 Task: Research Airbnb options in CapitÃ£o PoÃ§o, Brazil from 22nd December, 2023 to 30th December, 2023 for 1 adult. Place can be private room with 1  bedroom having 1 bed and 1 bathroom. Property type can be hotel.
Action: Mouse moved to (404, 107)
Screenshot: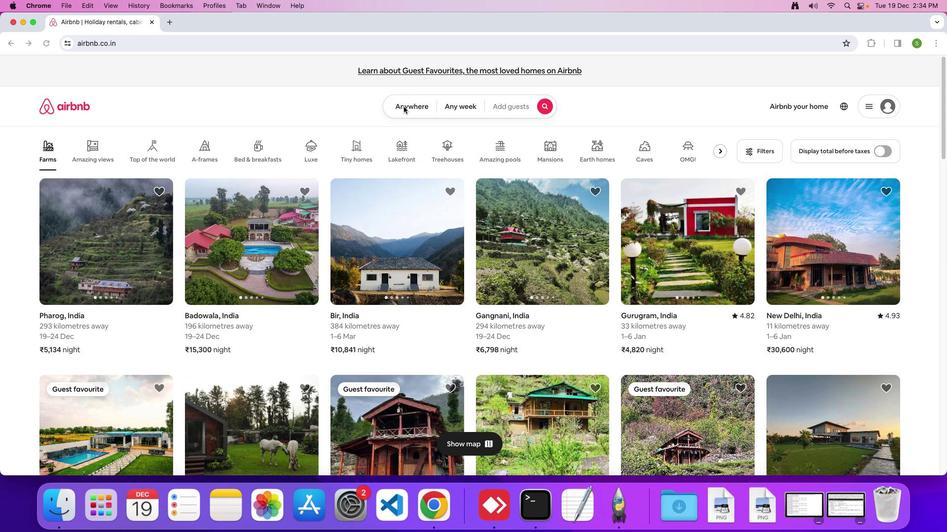 
Action: Mouse pressed left at (404, 107)
Screenshot: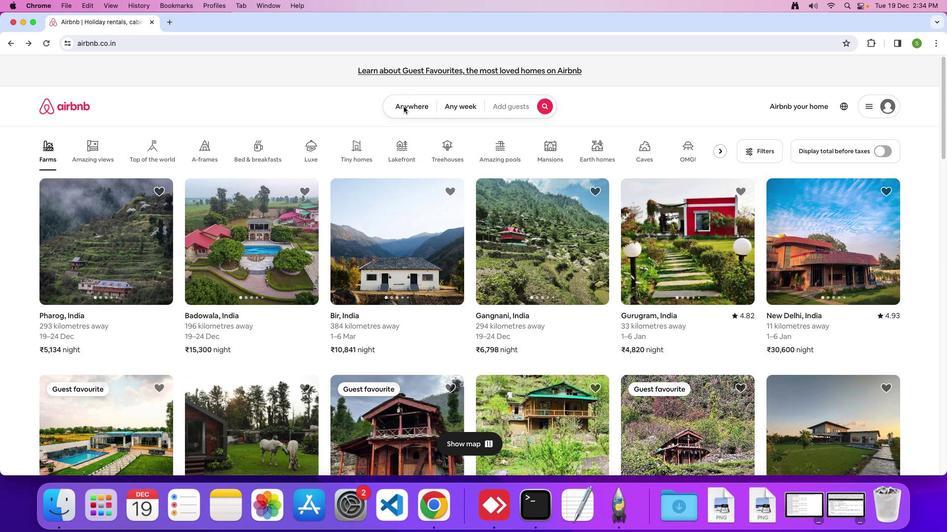 
Action: Mouse moved to (427, 107)
Screenshot: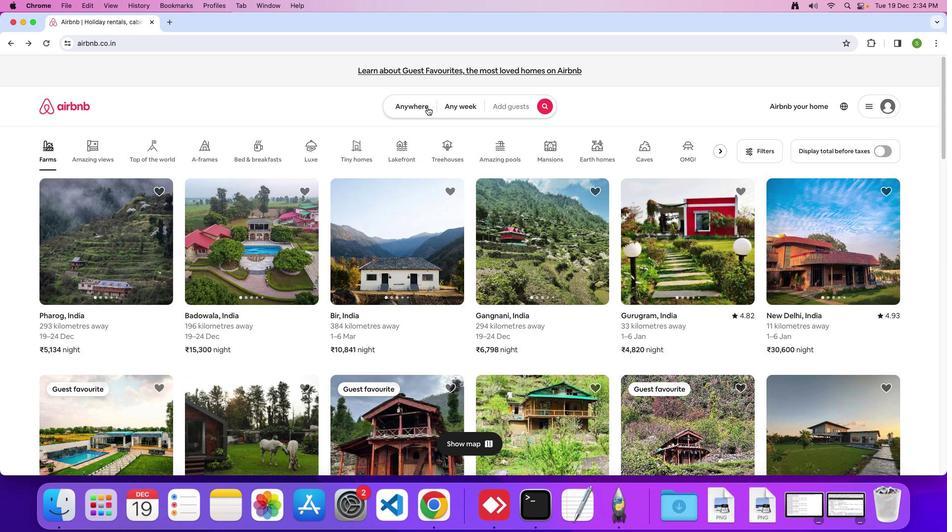 
Action: Mouse pressed left at (427, 107)
Screenshot: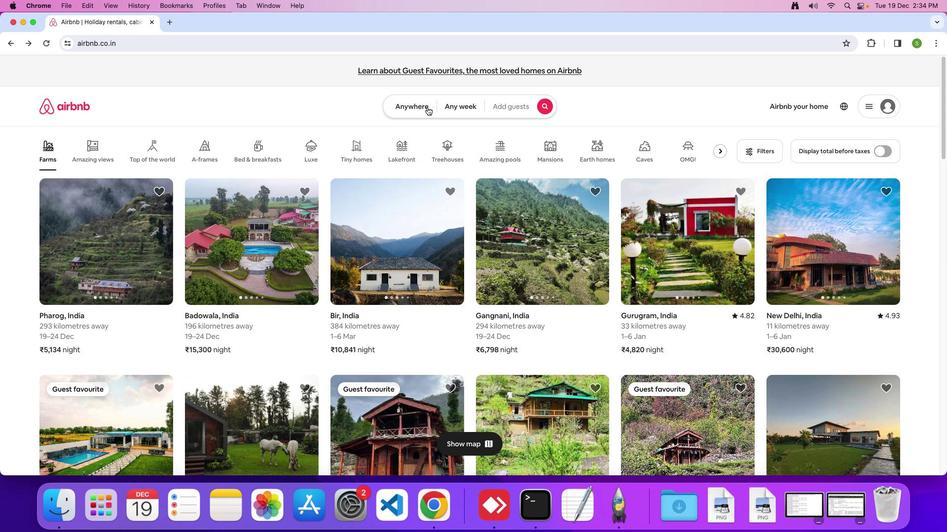 
Action: Mouse moved to (331, 145)
Screenshot: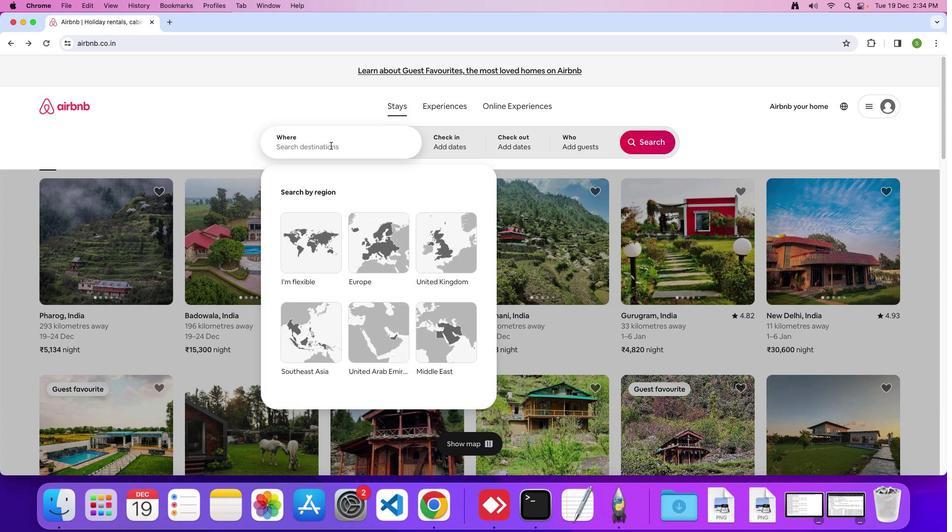 
Action: Key pressed 'C'Key.caps_lock'a''p''i''t''a''o'Key.spaceKey.shift'P''o''c''o'','Key.spaceKey.shift'B''r''a''z''i''l'Key.enter
Screenshot: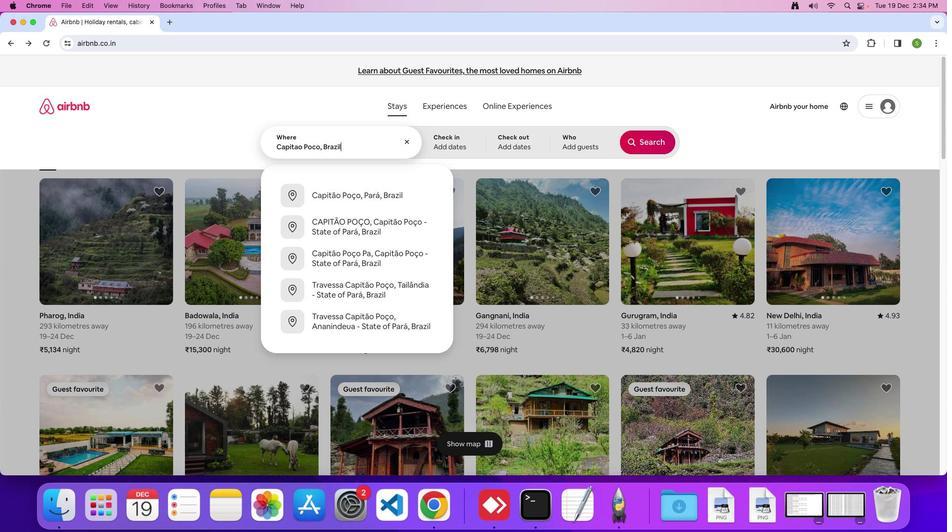 
Action: Mouse moved to (420, 338)
Screenshot: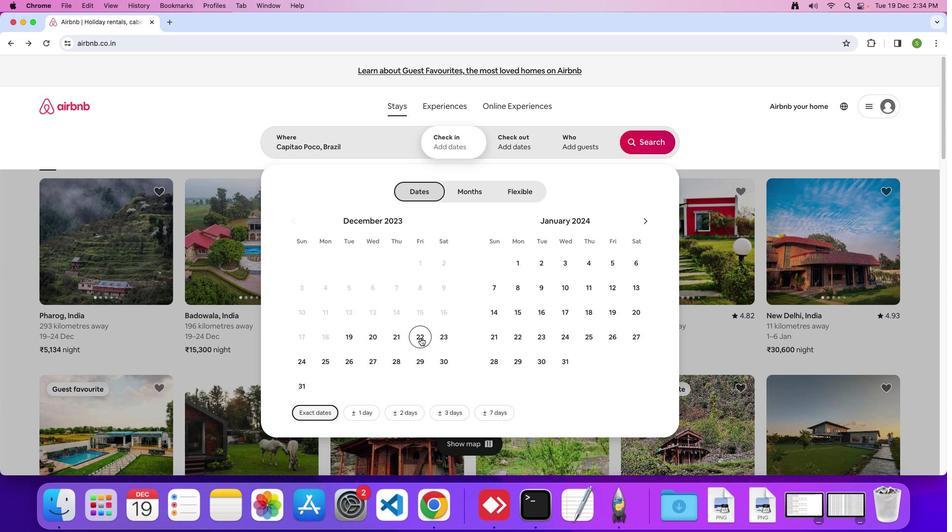 
Action: Mouse pressed left at (420, 338)
Screenshot: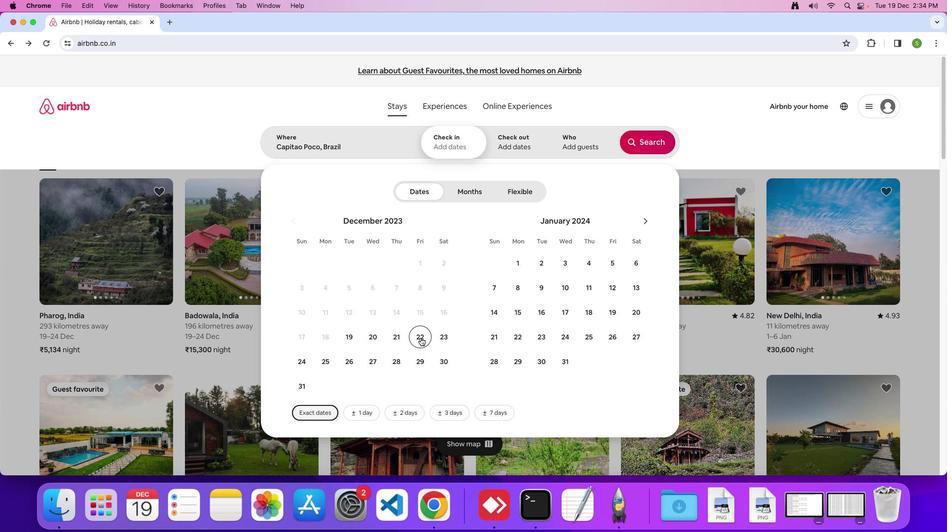 
Action: Mouse moved to (445, 359)
Screenshot: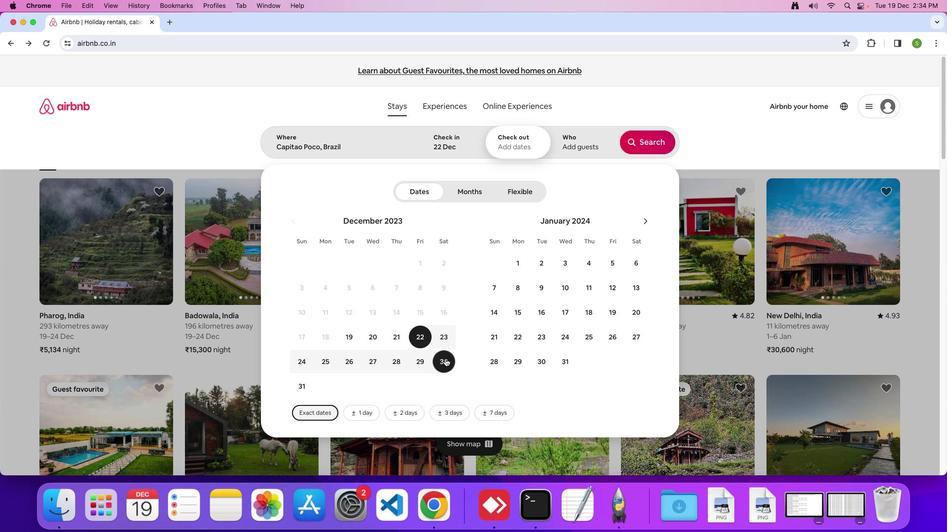 
Action: Mouse pressed left at (445, 359)
Screenshot: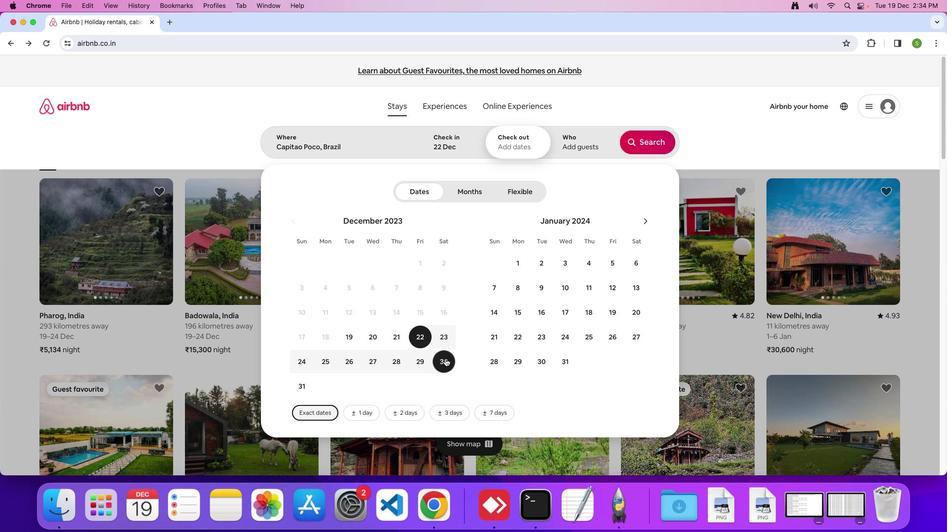 
Action: Mouse moved to (573, 147)
Screenshot: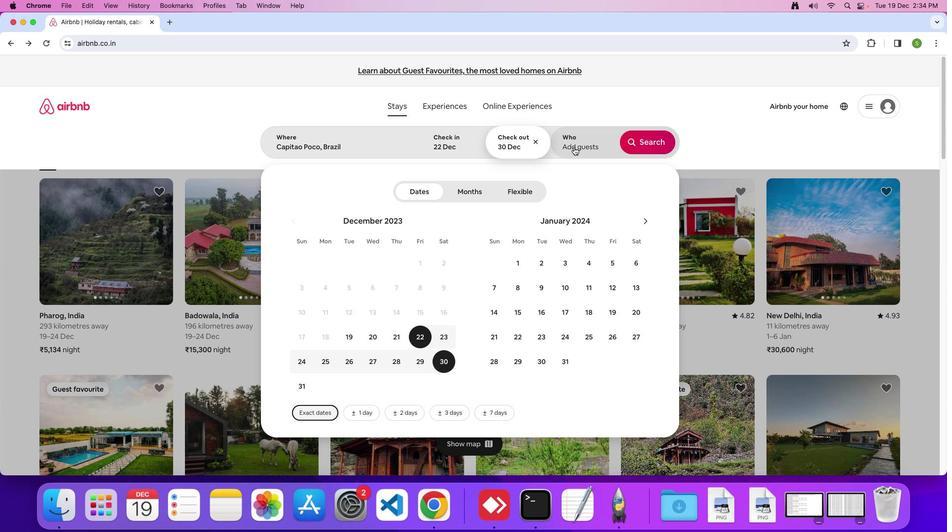 
Action: Mouse pressed left at (573, 147)
Screenshot: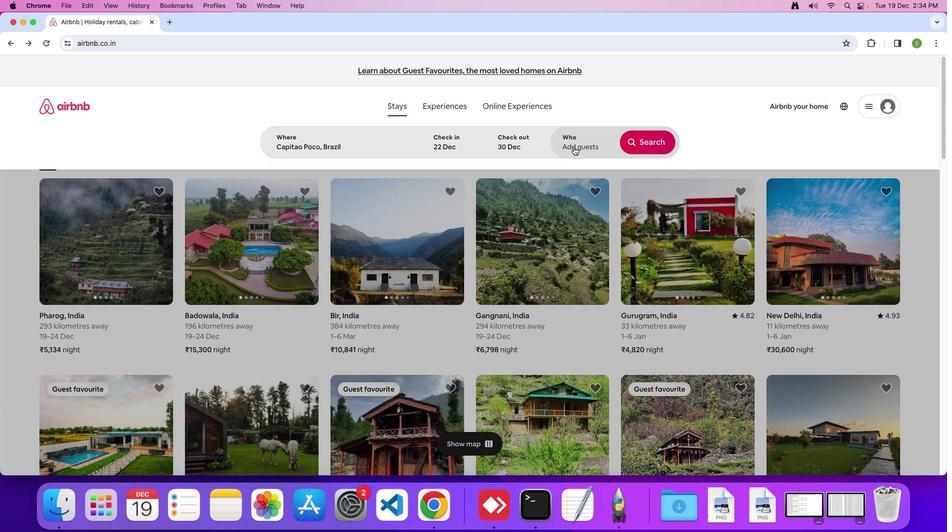 
Action: Mouse moved to (650, 194)
Screenshot: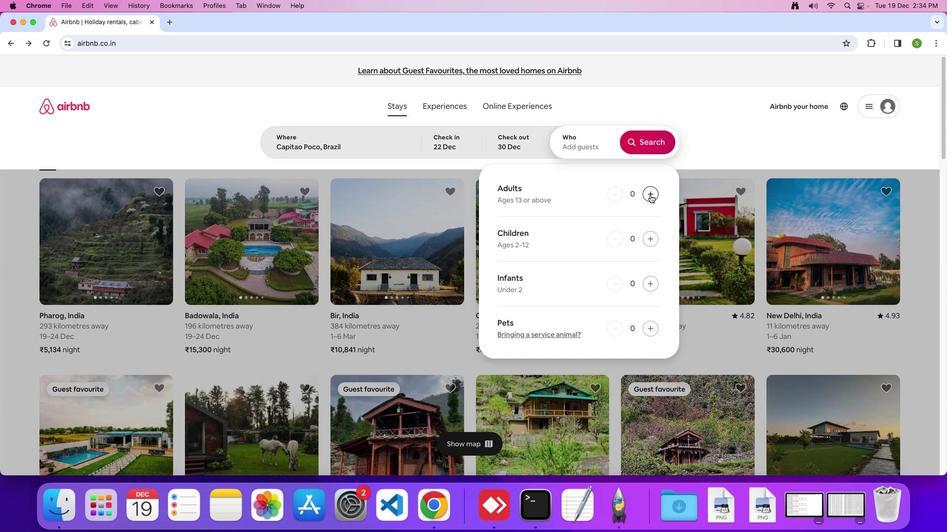 
Action: Mouse pressed left at (650, 194)
Screenshot: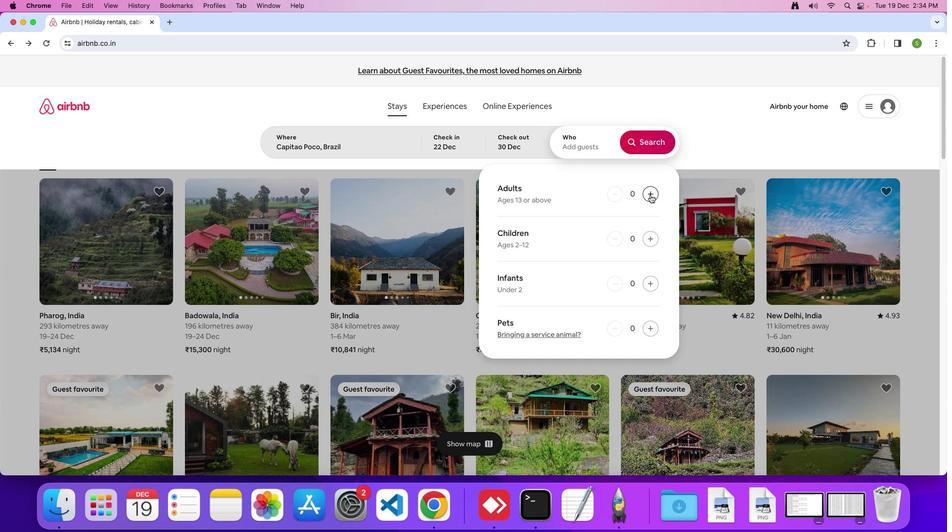 
Action: Mouse moved to (653, 139)
Screenshot: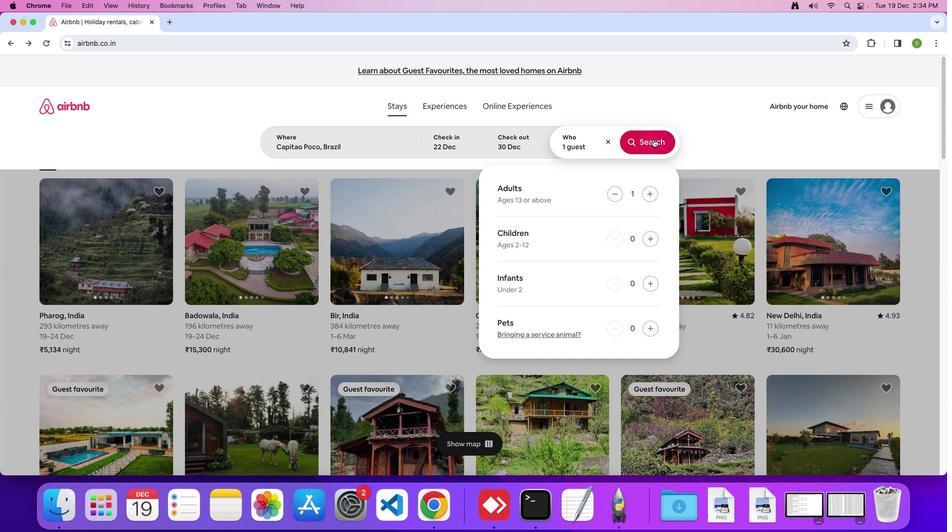 
Action: Mouse pressed left at (653, 139)
Screenshot: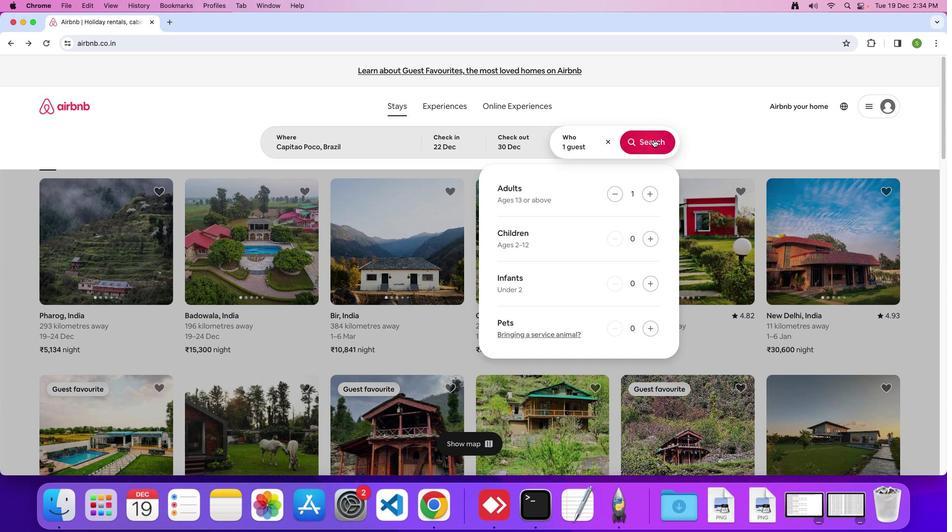 
Action: Mouse moved to (782, 113)
Screenshot: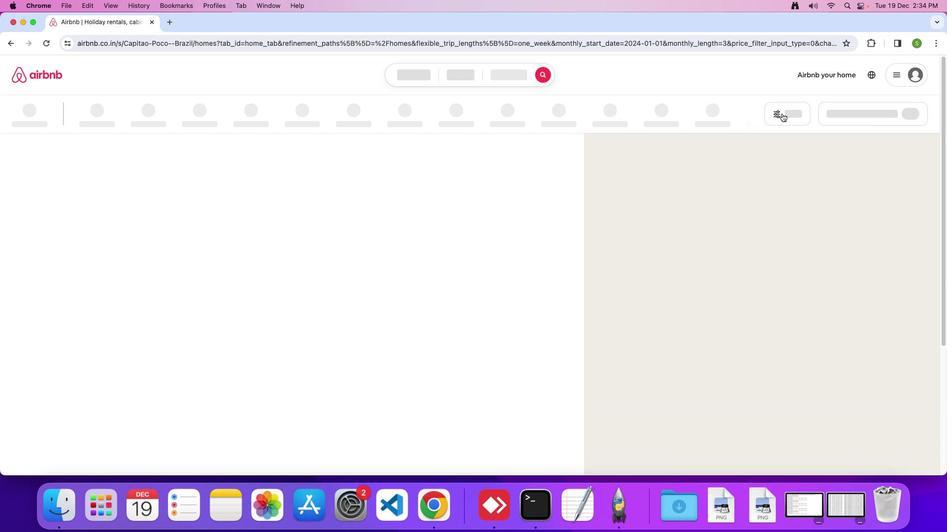 
Action: Mouse pressed left at (782, 113)
Screenshot: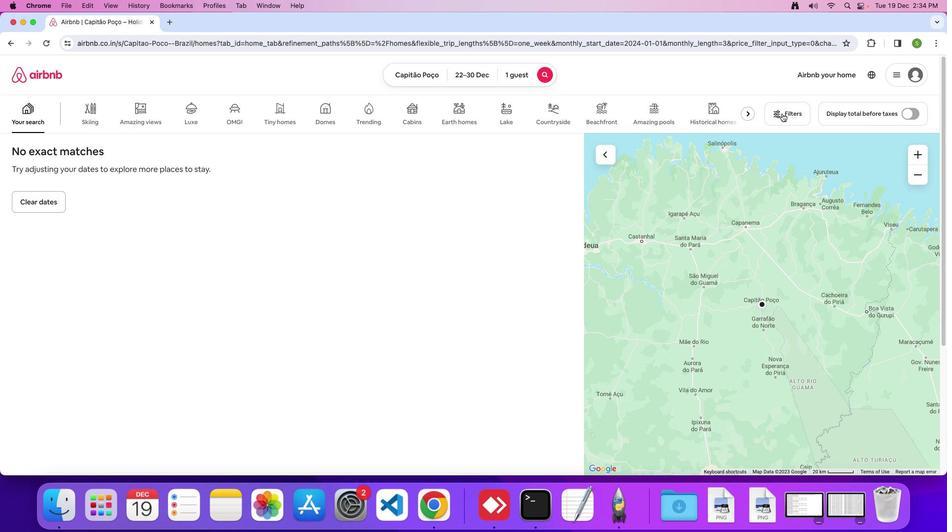 
Action: Mouse moved to (432, 322)
Screenshot: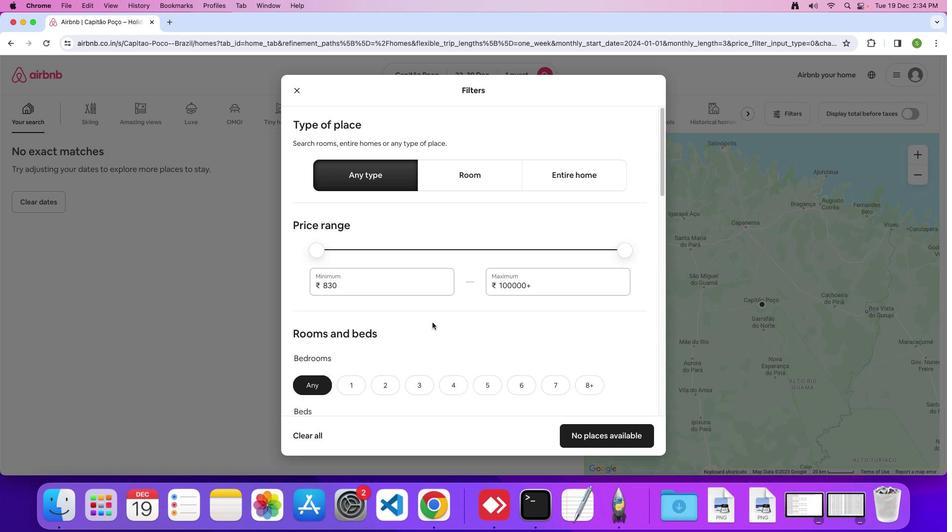 
Action: Mouse scrolled (432, 322) with delta (0, 0)
Screenshot: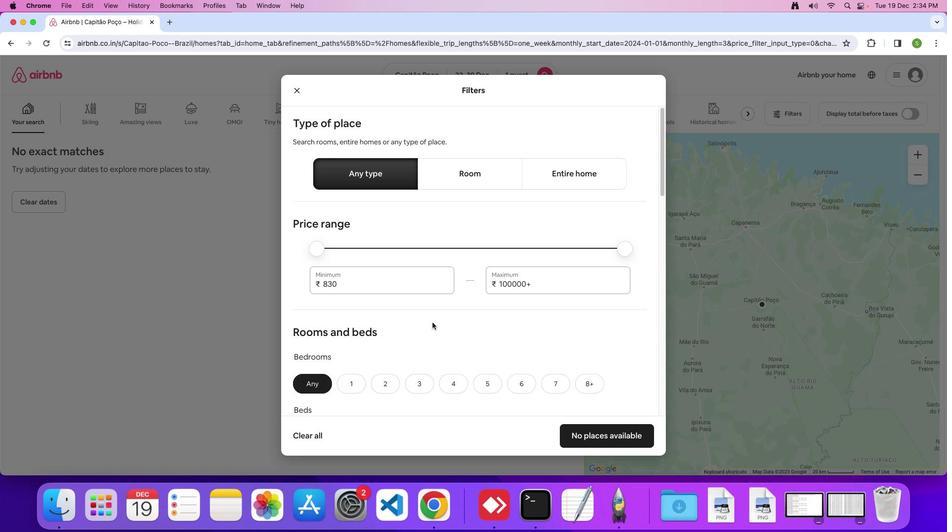 
Action: Mouse scrolled (432, 322) with delta (0, 0)
Screenshot: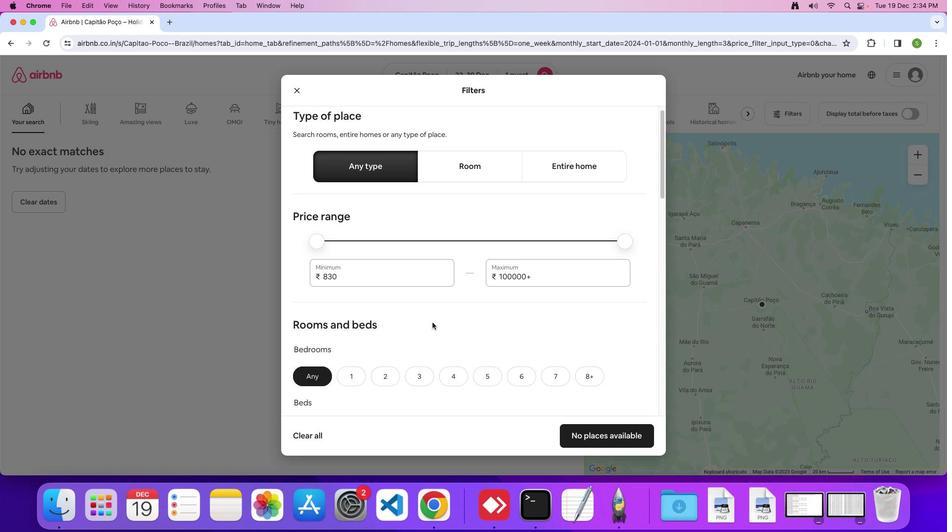 
Action: Mouse scrolled (432, 322) with delta (0, 0)
Screenshot: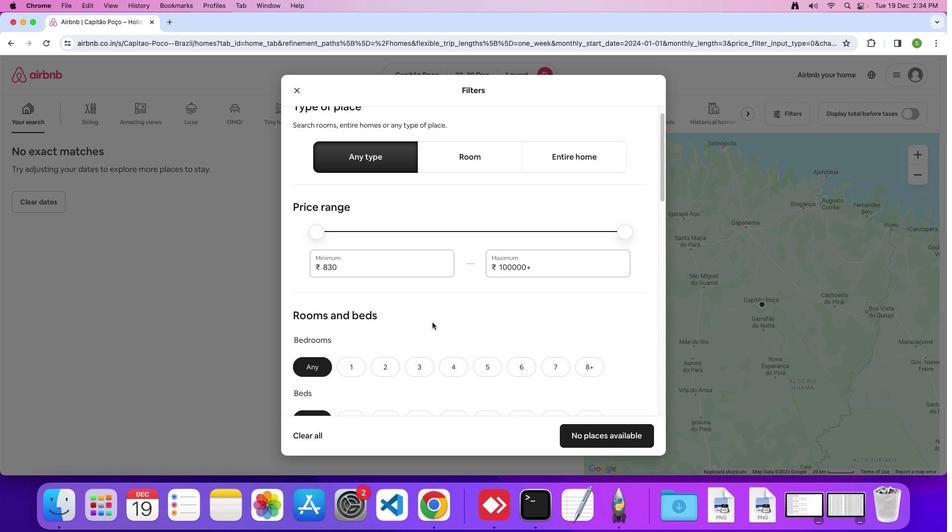 
Action: Mouse scrolled (432, 322) with delta (0, 0)
Screenshot: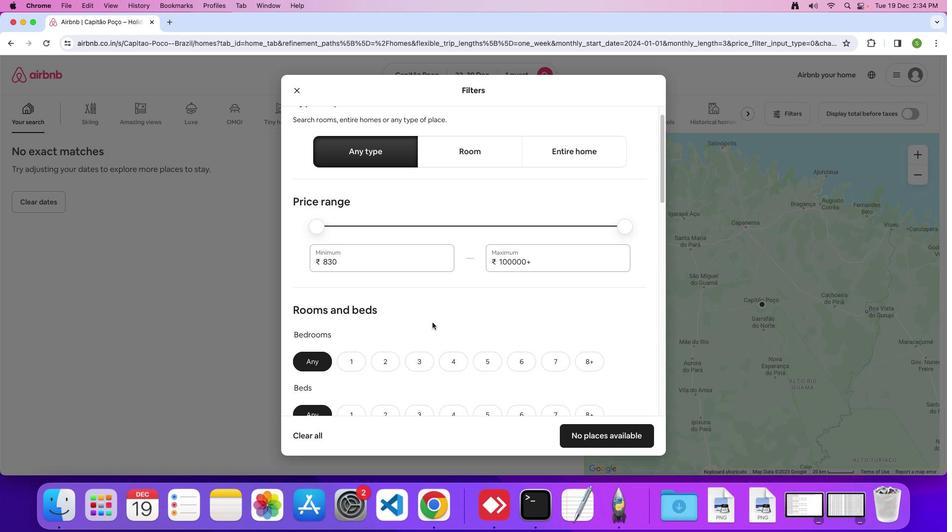 
Action: Mouse scrolled (432, 322) with delta (0, 0)
Screenshot: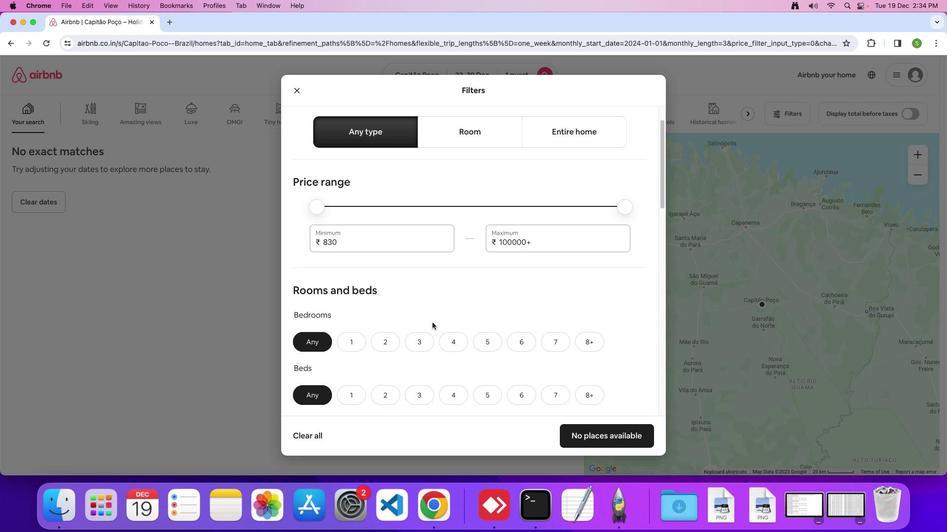 
Action: Mouse scrolled (432, 322) with delta (0, 0)
Screenshot: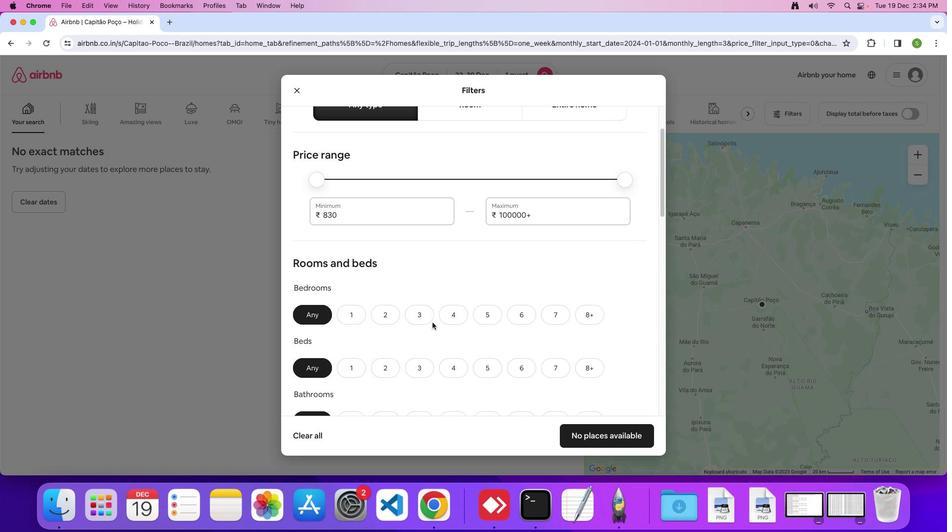 
Action: Mouse scrolled (432, 322) with delta (0, 0)
Screenshot: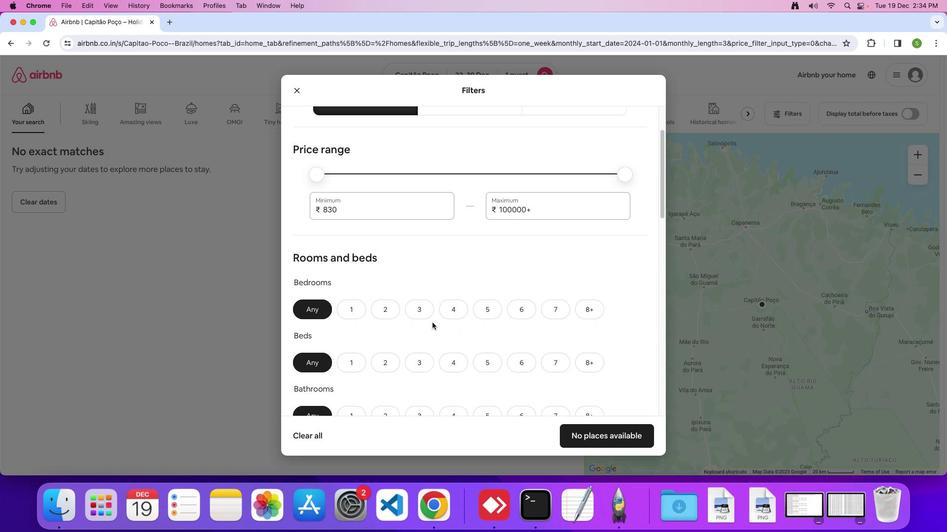 
Action: Mouse scrolled (432, 322) with delta (0, 0)
Screenshot: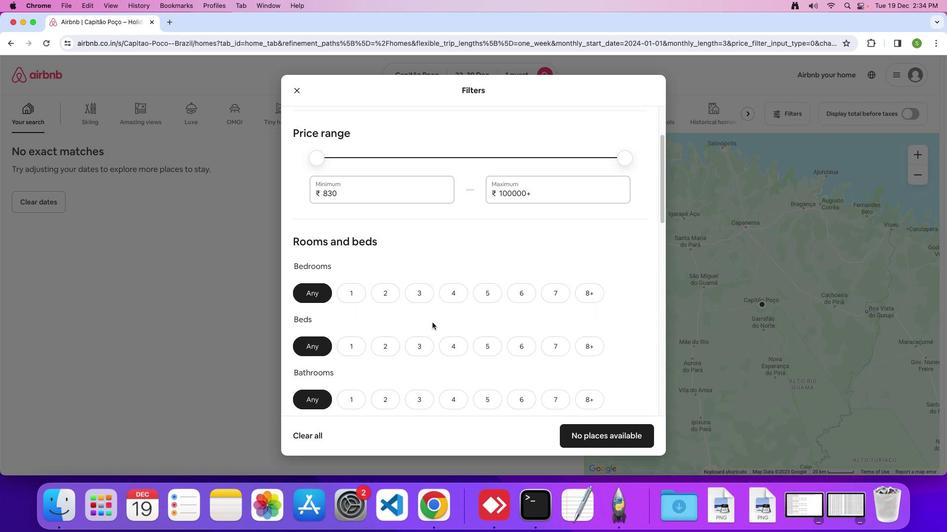 
Action: Mouse scrolled (432, 322) with delta (0, 0)
Screenshot: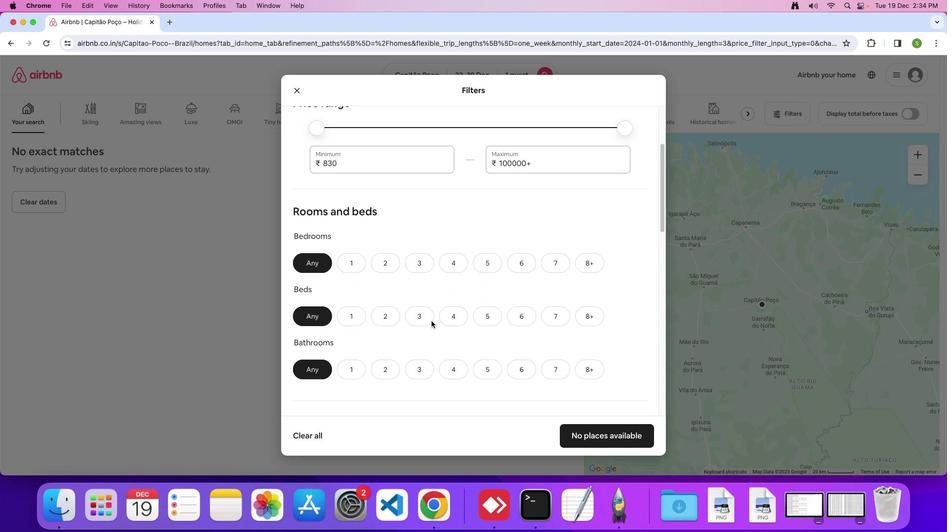 
Action: Mouse scrolled (432, 322) with delta (0, 0)
Screenshot: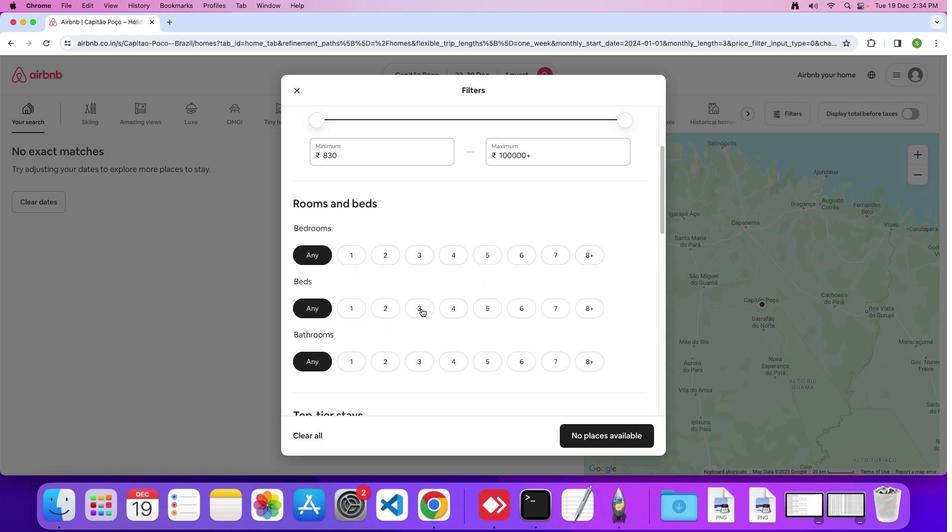 
Action: Mouse moved to (353, 244)
Screenshot: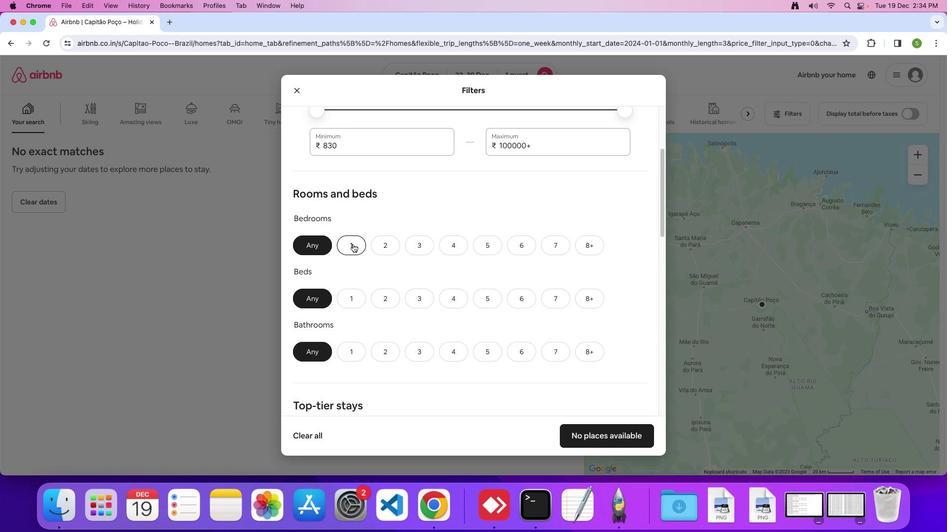 
Action: Mouse pressed left at (353, 244)
Screenshot: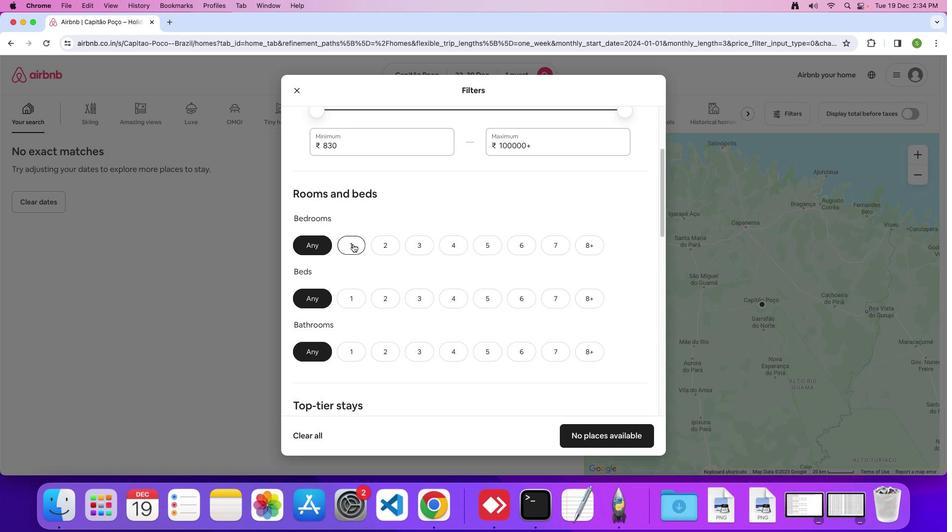 
Action: Mouse moved to (357, 298)
Screenshot: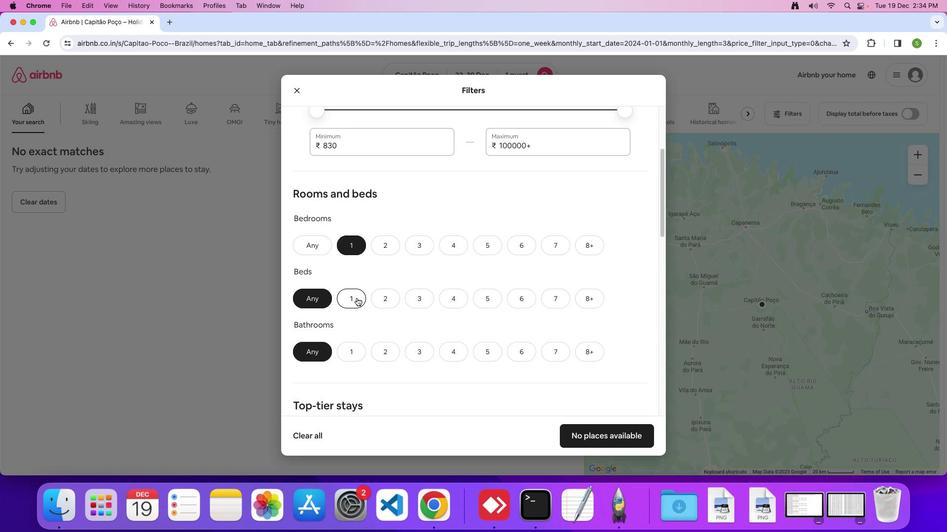 
Action: Mouse pressed left at (357, 298)
Screenshot: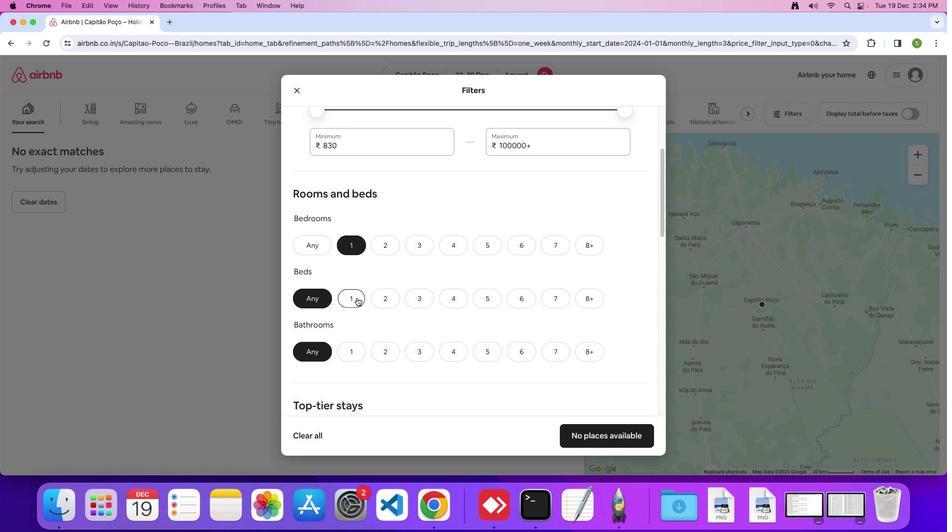 
Action: Mouse moved to (358, 353)
Screenshot: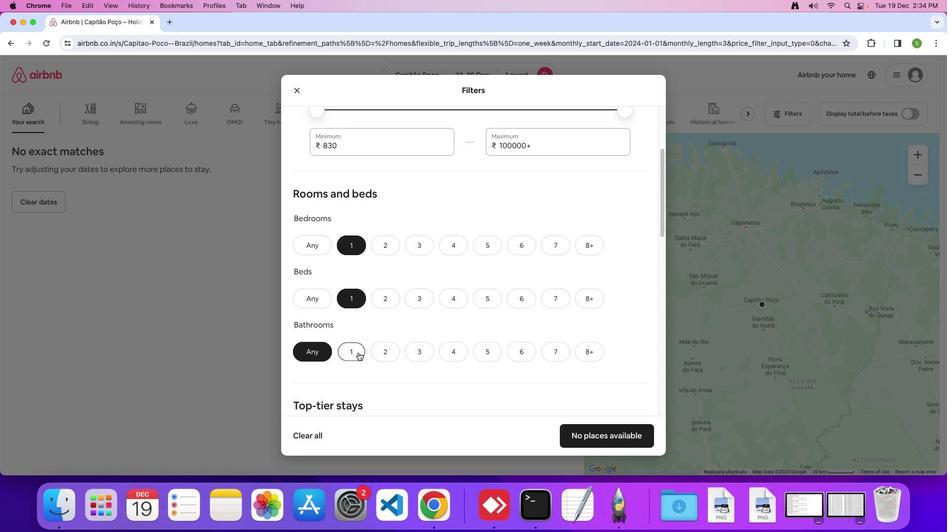 
Action: Mouse pressed left at (358, 353)
Screenshot: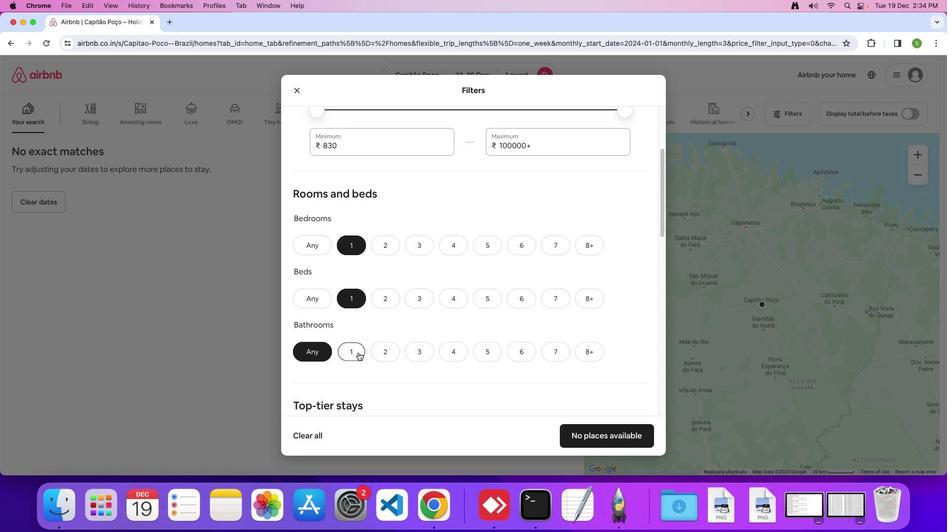 
Action: Mouse moved to (466, 295)
Screenshot: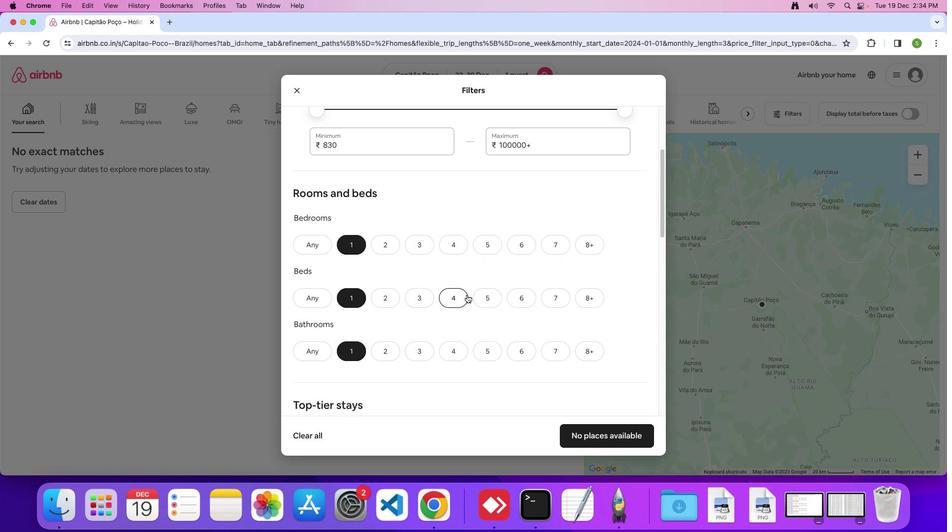 
Action: Mouse scrolled (466, 295) with delta (0, 0)
Screenshot: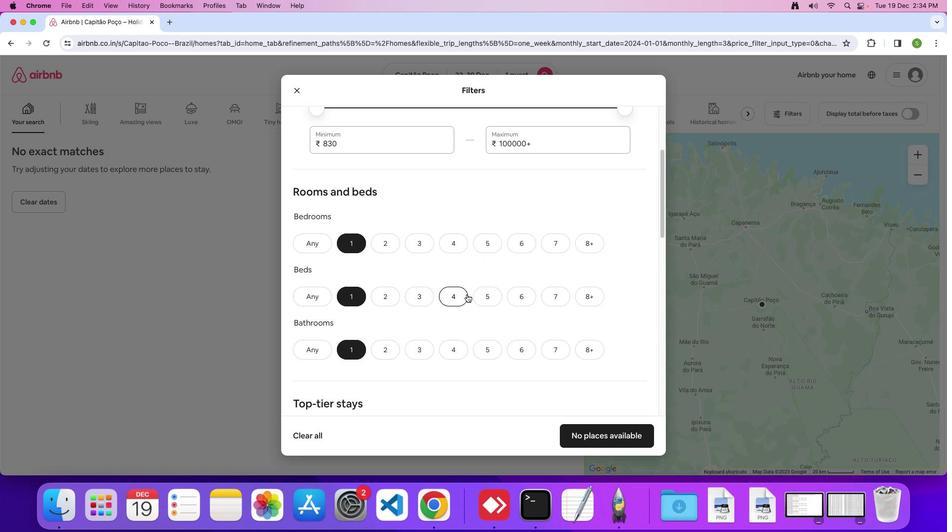 
Action: Mouse moved to (466, 295)
Screenshot: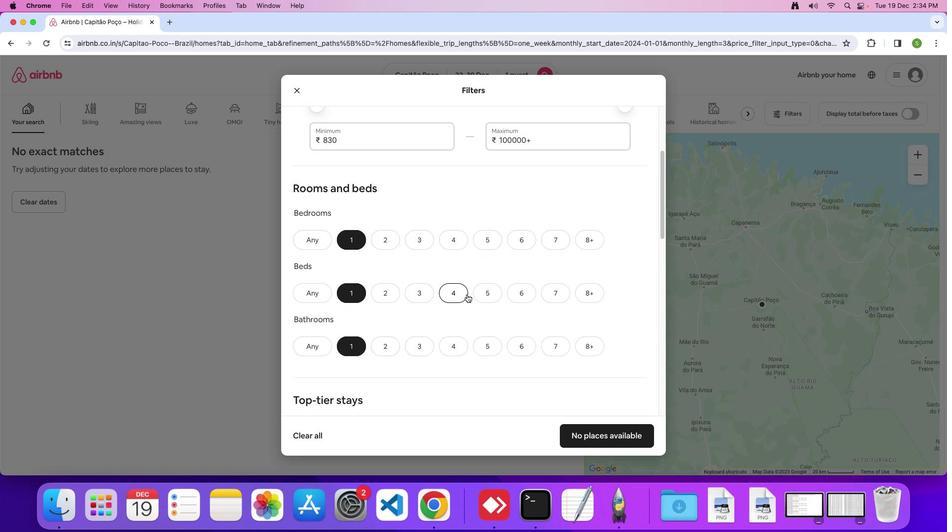 
Action: Mouse scrolled (466, 295) with delta (0, 0)
Screenshot: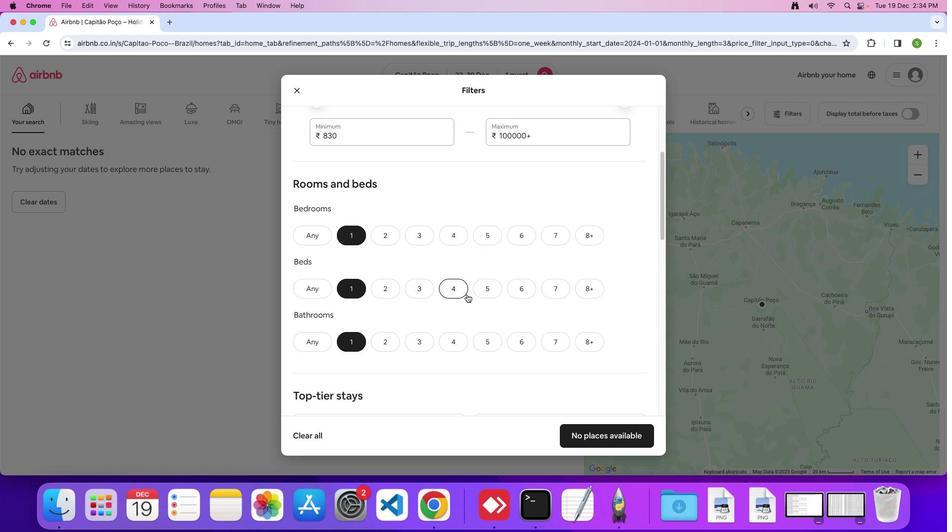 
Action: Mouse moved to (466, 295)
Screenshot: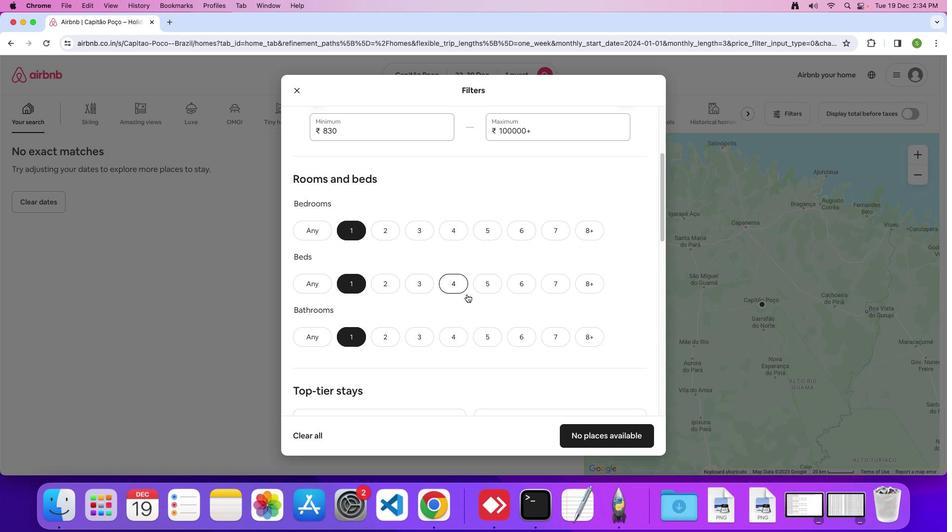 
Action: Mouse scrolled (466, 295) with delta (0, 0)
Screenshot: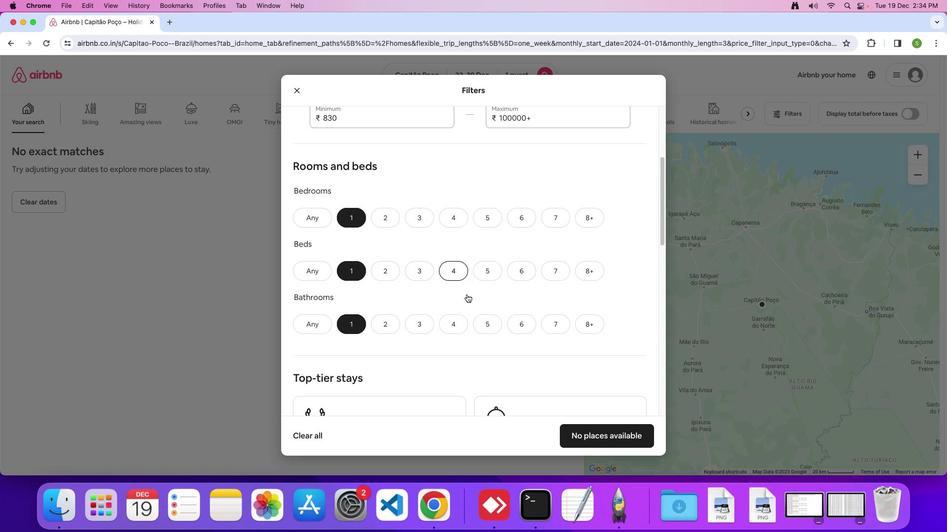 
Action: Mouse moved to (466, 294)
Screenshot: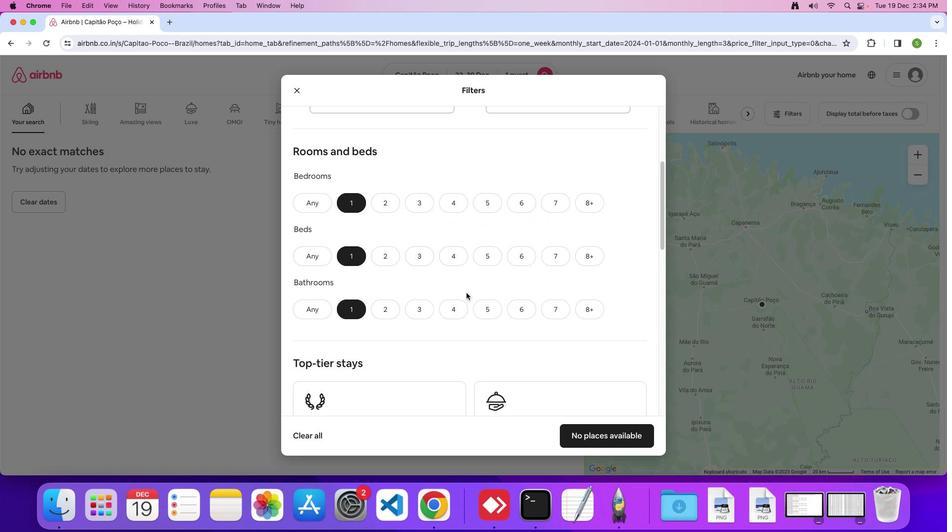 
Action: Mouse scrolled (466, 294) with delta (0, 0)
Screenshot: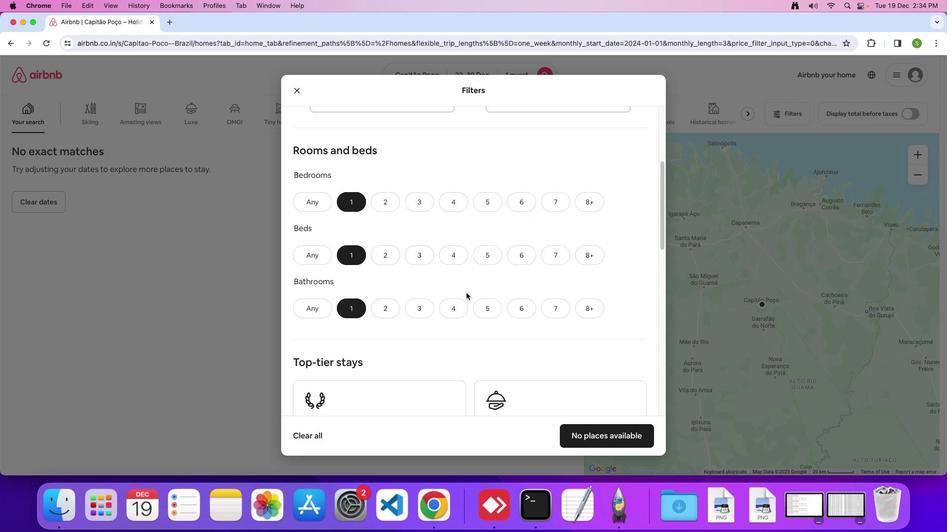 
Action: Mouse moved to (466, 293)
Screenshot: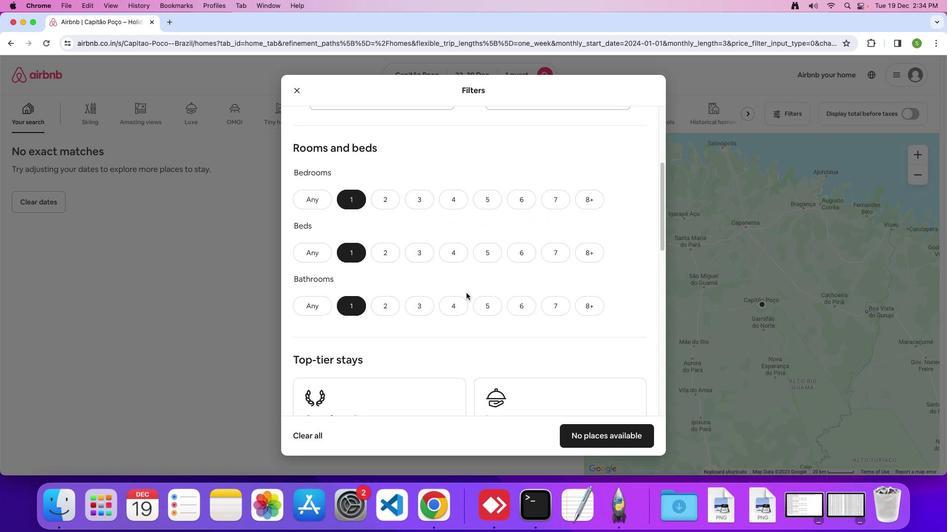 
Action: Mouse scrolled (466, 293) with delta (0, 0)
Screenshot: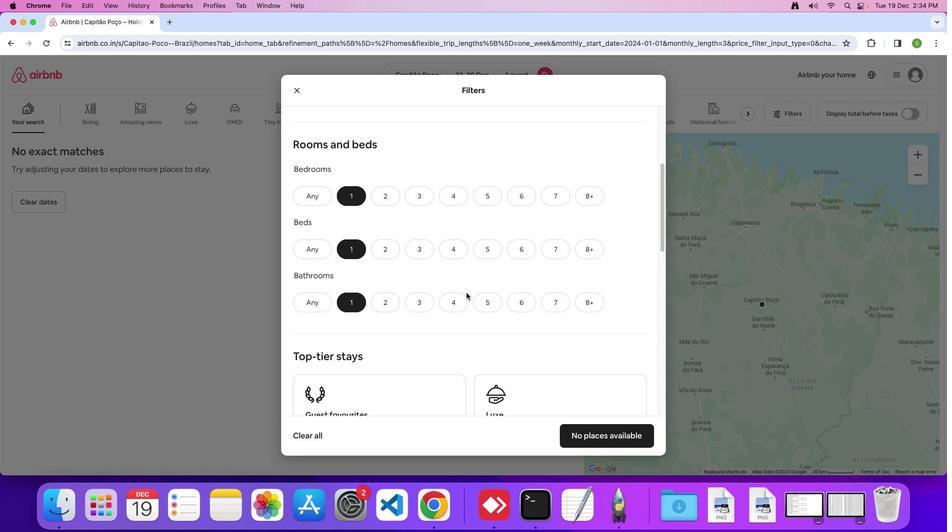
Action: Mouse moved to (466, 293)
Screenshot: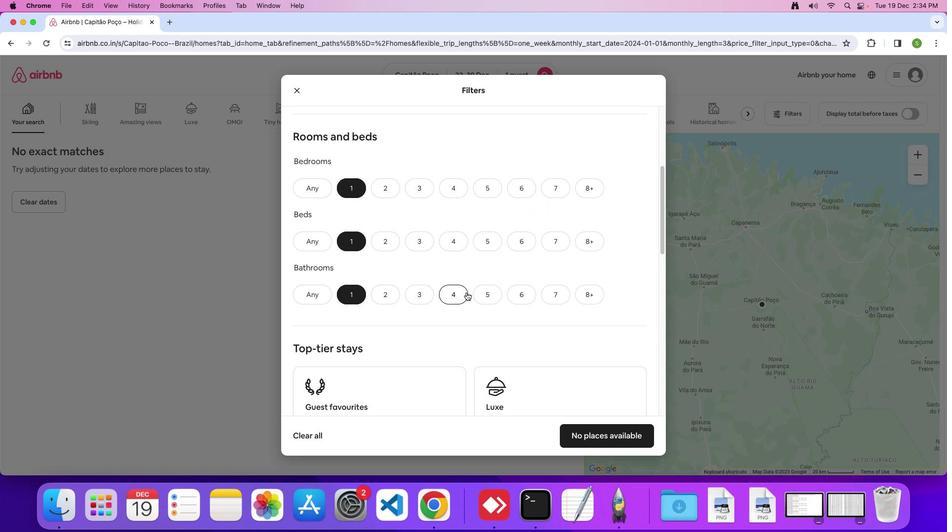 
Action: Mouse scrolled (466, 293) with delta (0, 0)
Screenshot: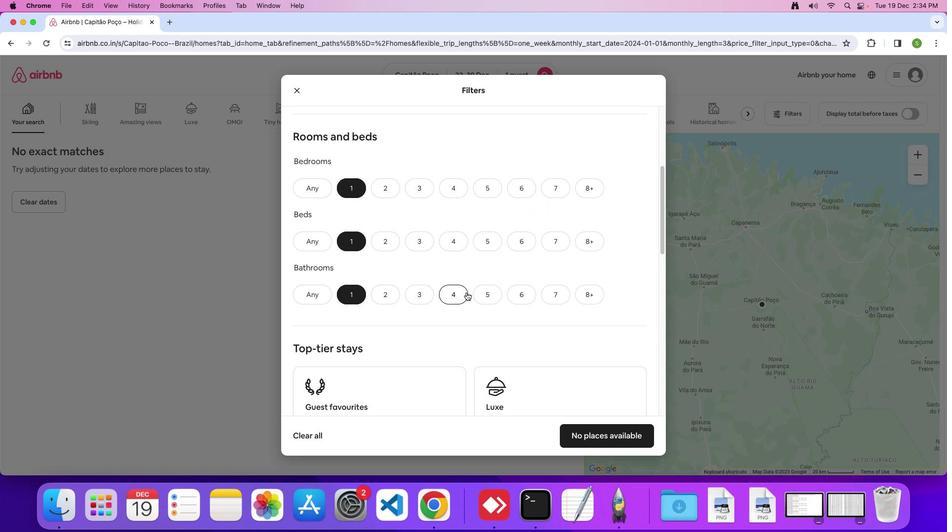 
Action: Mouse moved to (466, 293)
Screenshot: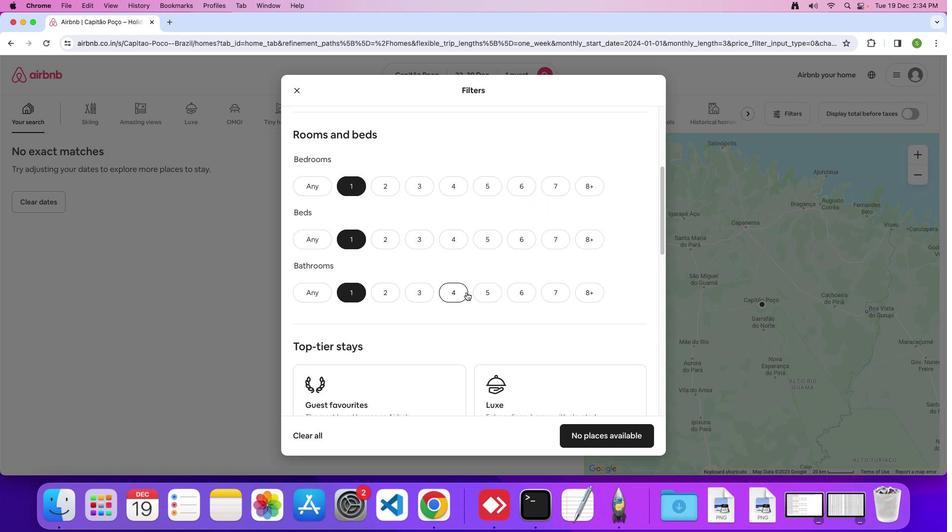 
Action: Mouse scrolled (466, 293) with delta (0, 0)
Screenshot: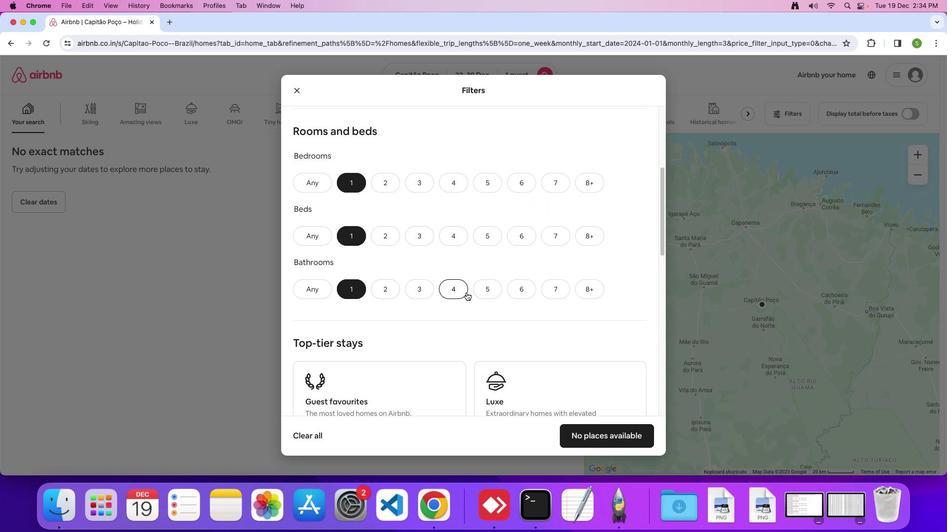 
Action: Mouse moved to (466, 292)
Screenshot: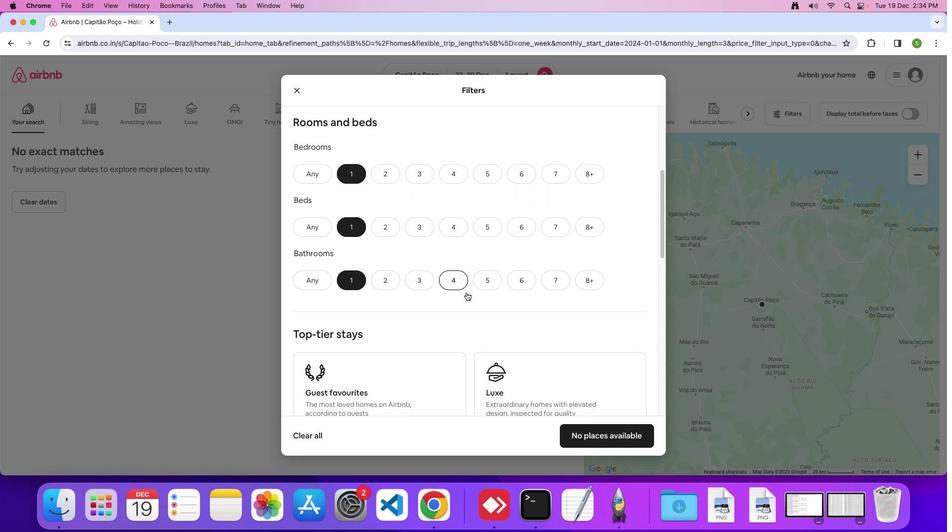 
Action: Mouse scrolled (466, 292) with delta (0, 0)
Screenshot: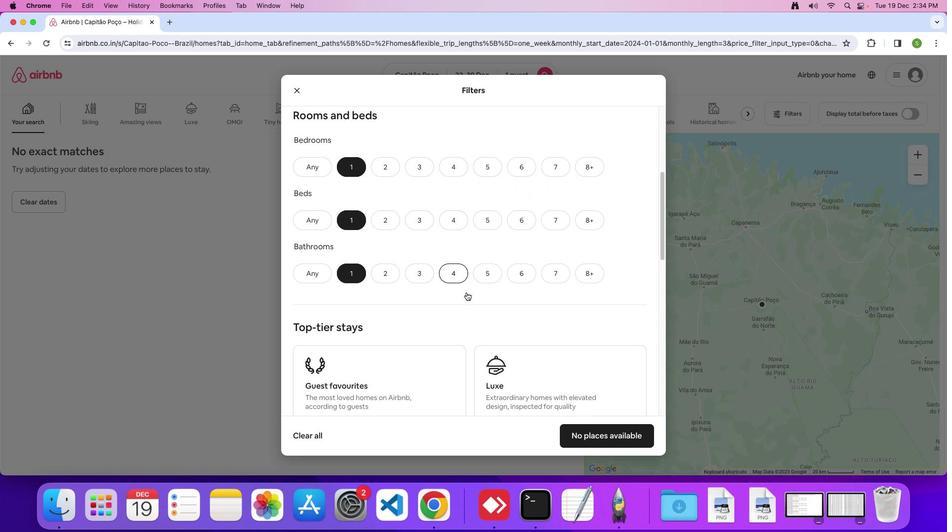
Action: Mouse scrolled (466, 292) with delta (0, 0)
Screenshot: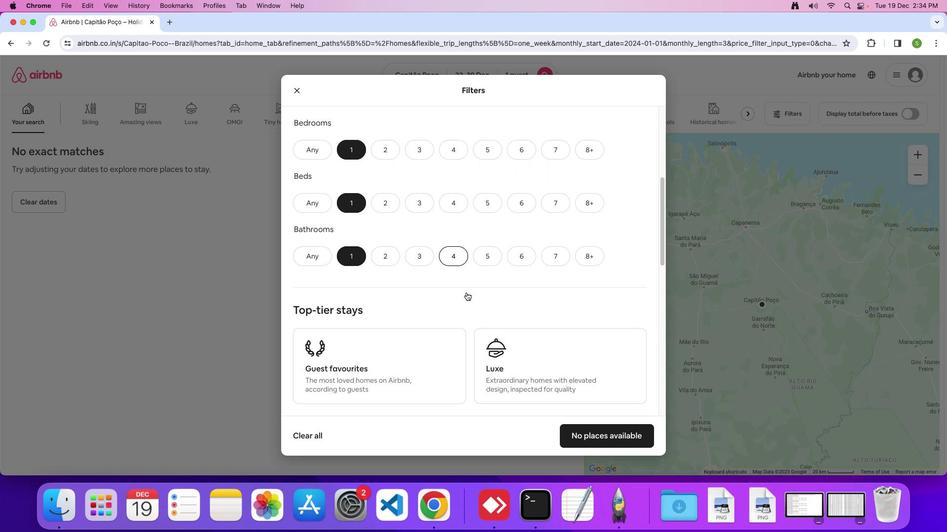 
Action: Mouse scrolled (466, 292) with delta (0, 0)
Screenshot: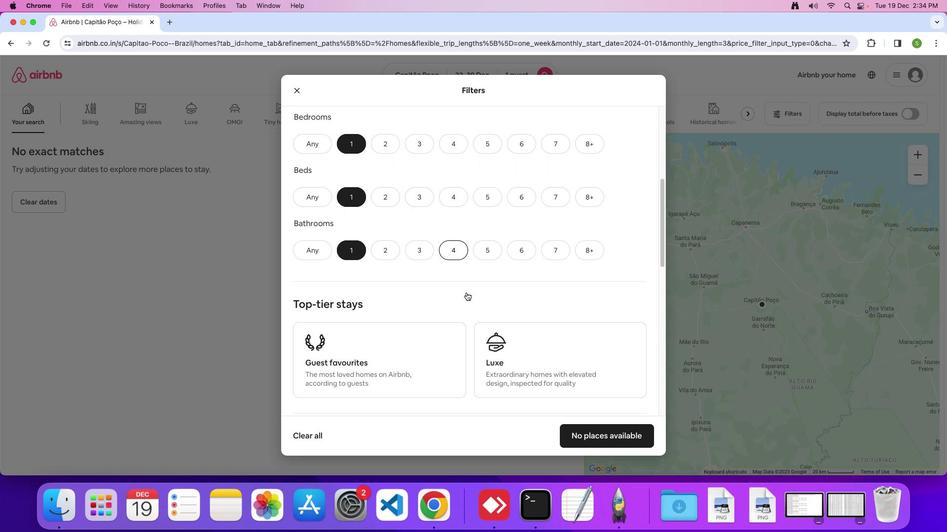 
Action: Mouse scrolled (466, 292) with delta (0, 0)
Screenshot: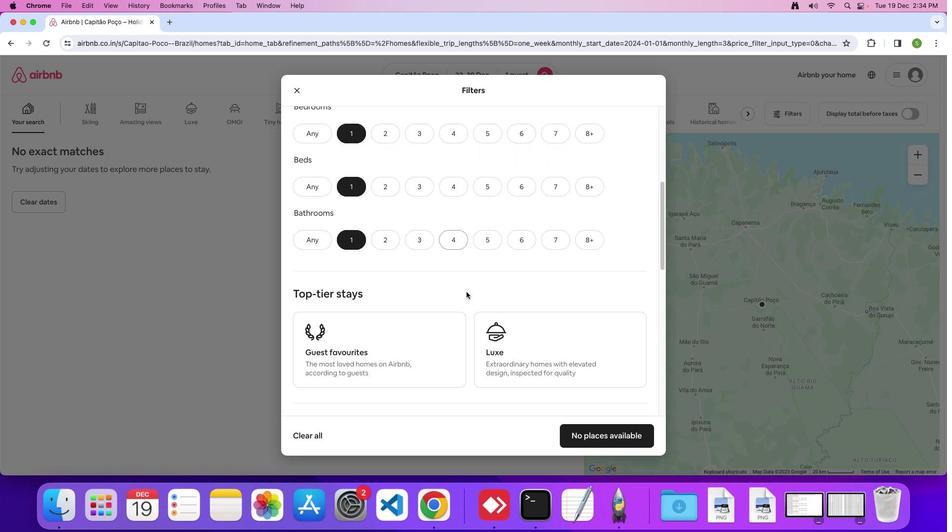 
Action: Mouse moved to (466, 292)
Screenshot: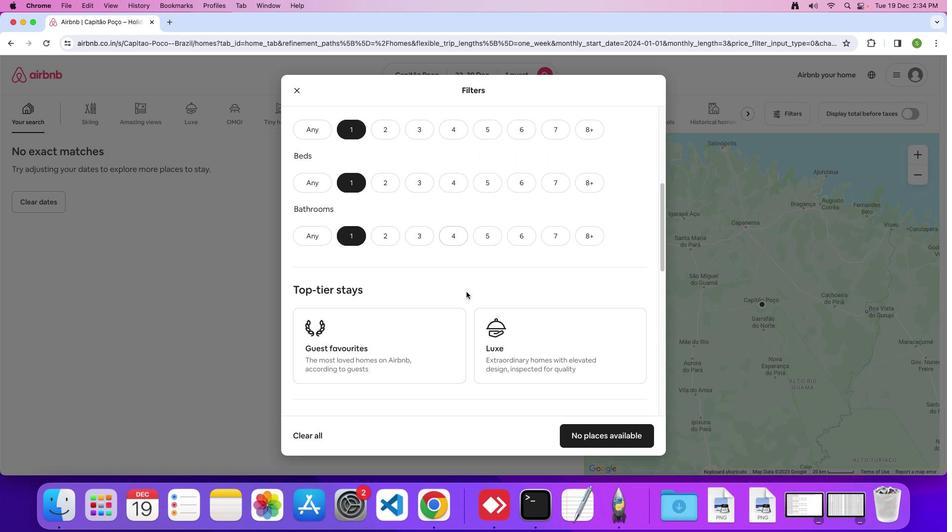 
Action: Mouse scrolled (466, 292) with delta (0, 0)
Screenshot: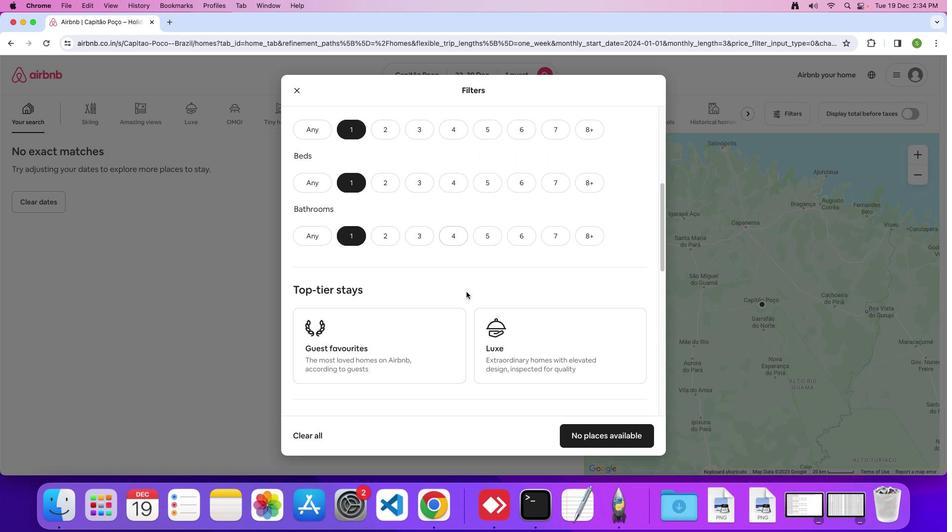 
Action: Mouse moved to (466, 292)
Screenshot: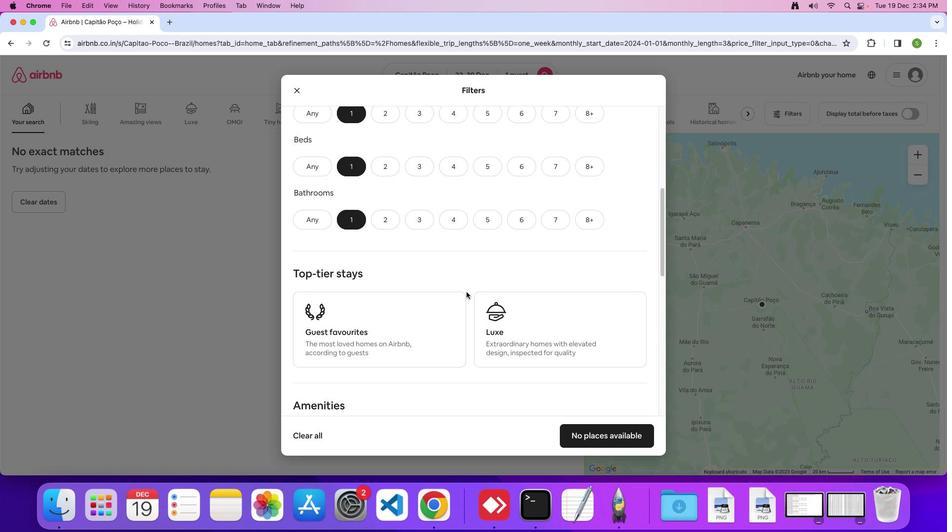 
Action: Mouse scrolled (466, 292) with delta (0, 0)
Screenshot: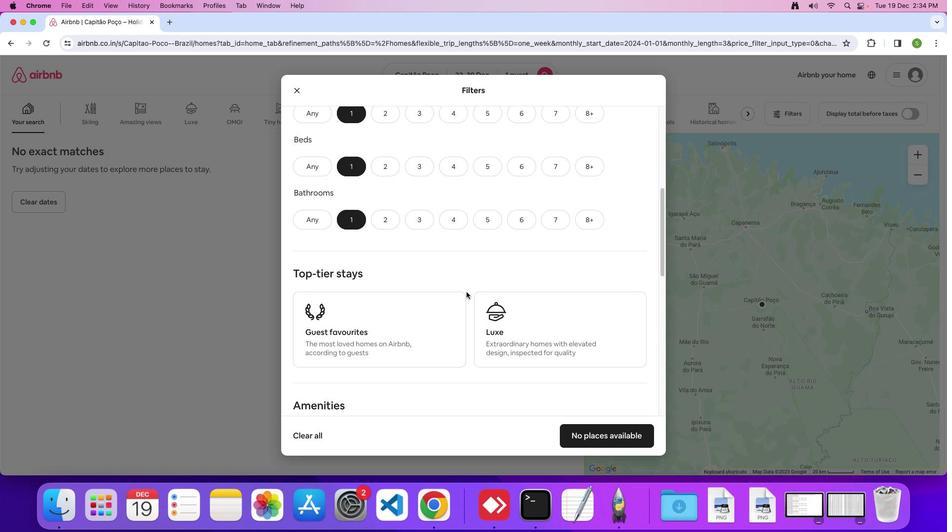 
Action: Mouse scrolled (466, 292) with delta (0, 0)
Screenshot: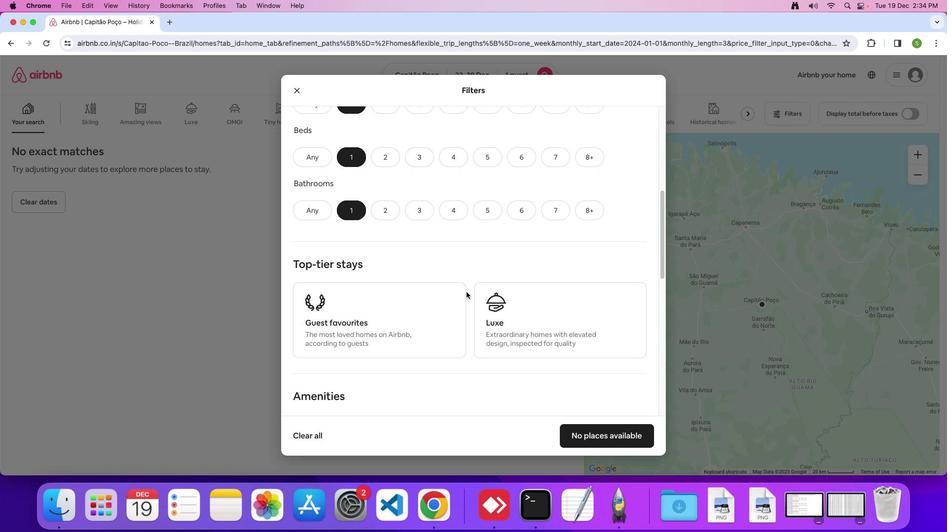 
Action: Mouse scrolled (466, 292) with delta (0, 0)
Screenshot: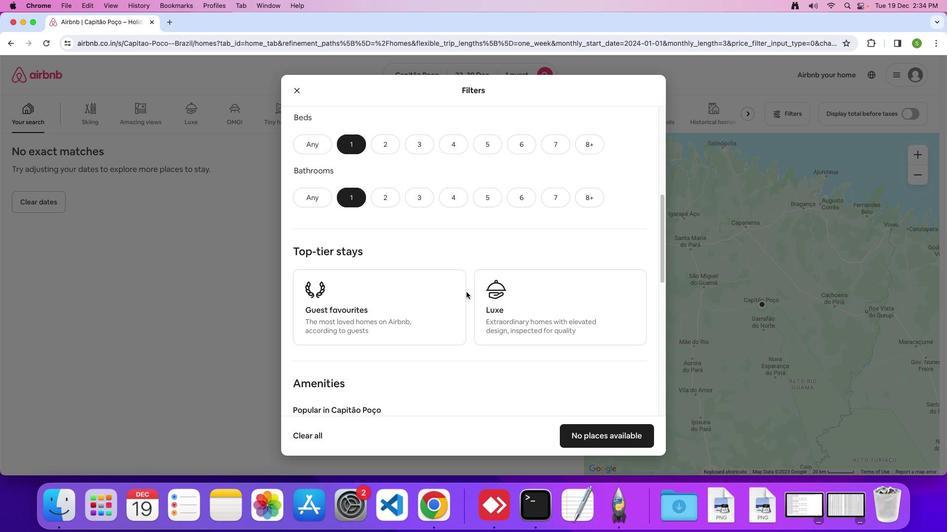 
Action: Mouse scrolled (466, 292) with delta (0, 0)
Screenshot: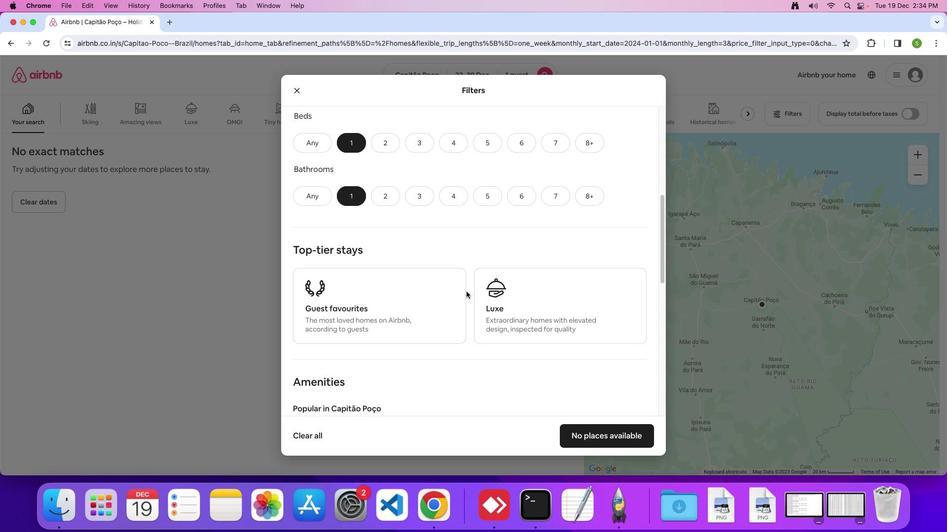 
Action: Mouse moved to (466, 292)
Screenshot: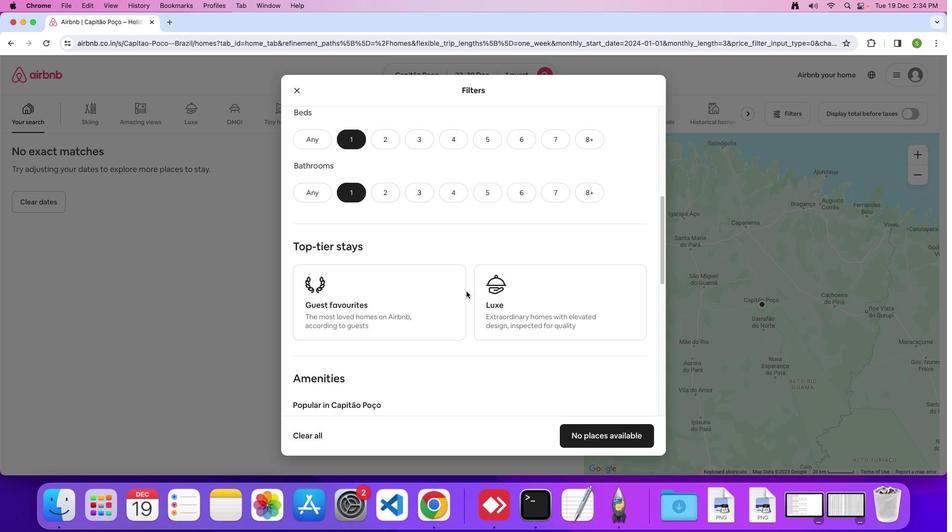 
Action: Mouse scrolled (466, 292) with delta (0, 0)
Screenshot: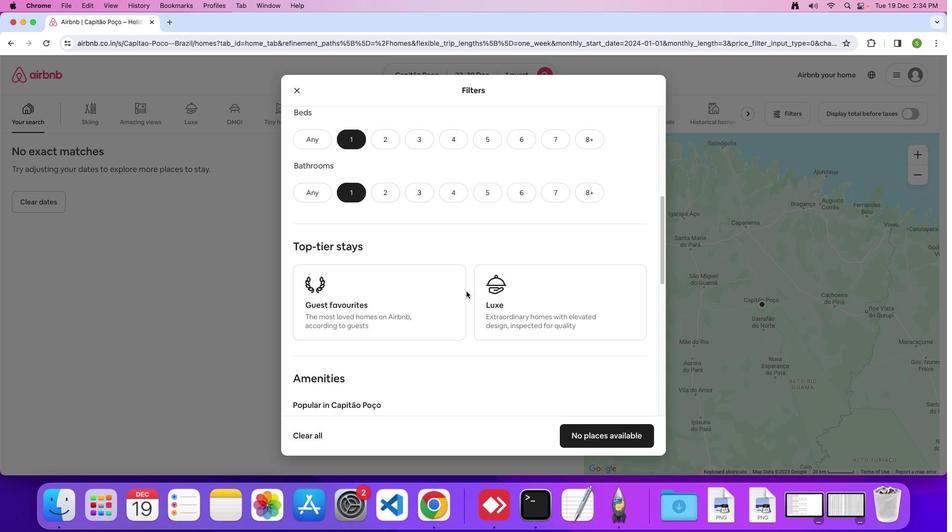 
Action: Mouse moved to (466, 291)
Screenshot: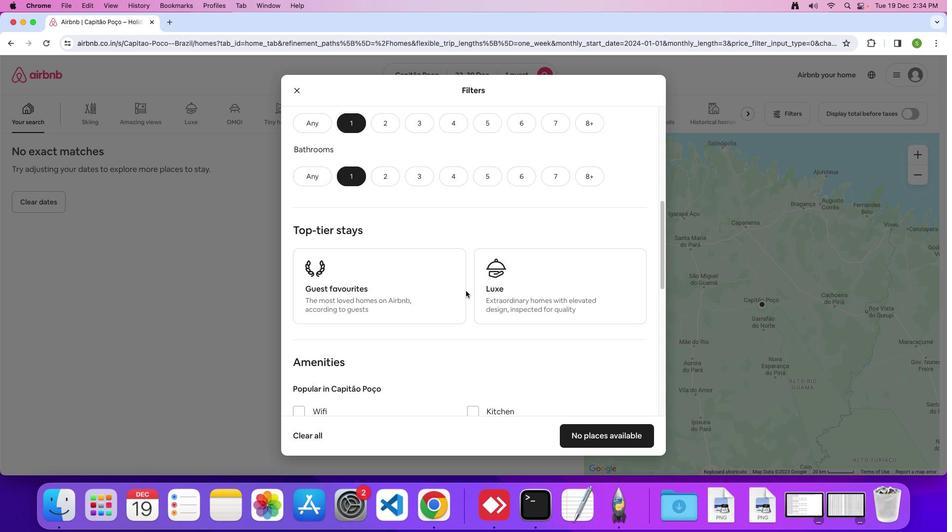 
Action: Mouse scrolled (466, 291) with delta (0, 0)
Screenshot: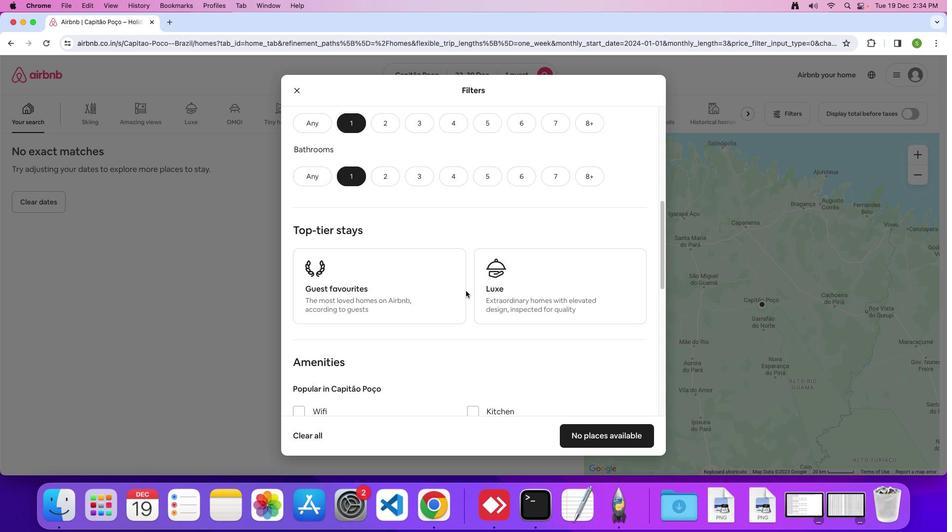 
Action: Mouse scrolled (466, 291) with delta (0, 0)
Screenshot: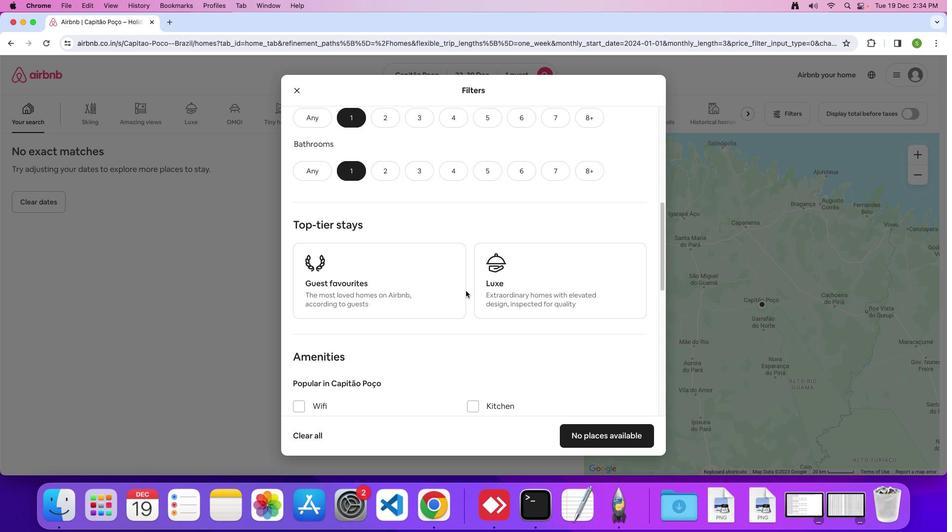 
Action: Mouse scrolled (466, 291) with delta (0, 0)
Screenshot: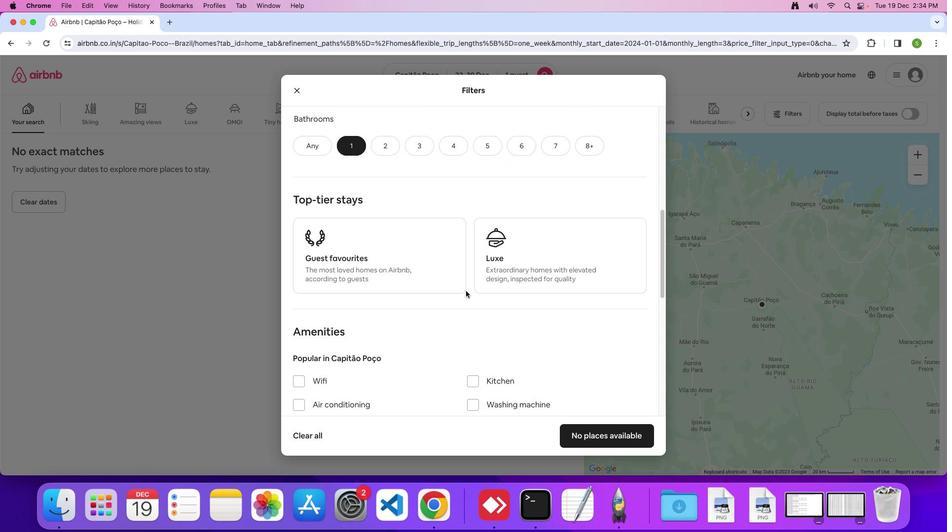 
Action: Mouse moved to (465, 291)
Screenshot: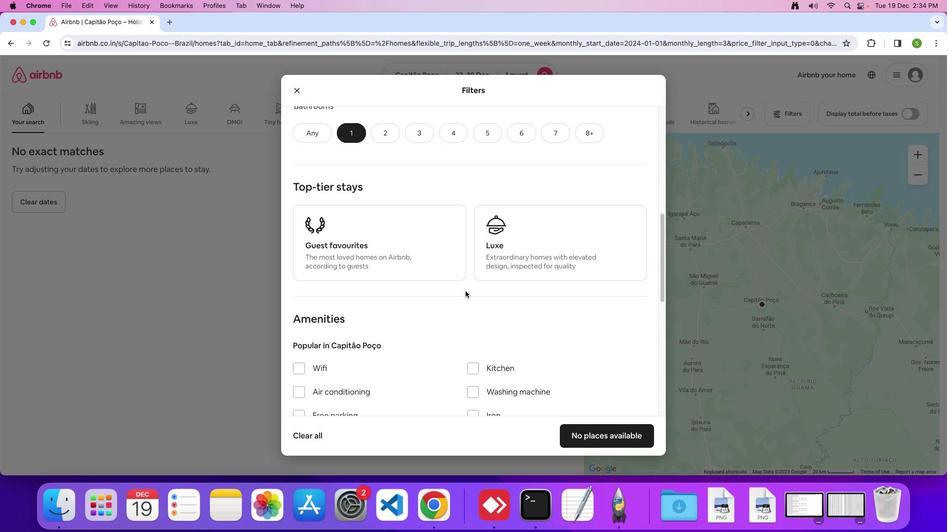 
Action: Mouse scrolled (465, 291) with delta (0, 0)
Screenshot: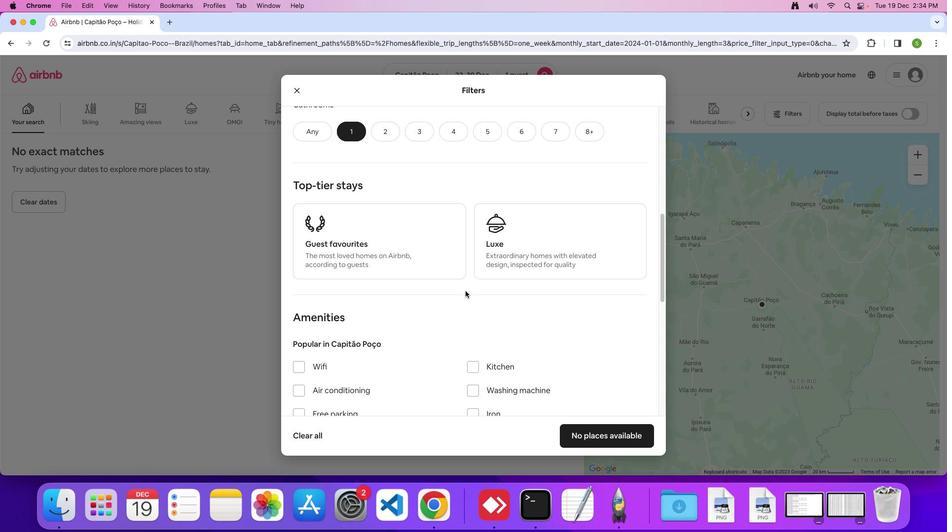 
Action: Mouse scrolled (465, 291) with delta (0, 0)
Screenshot: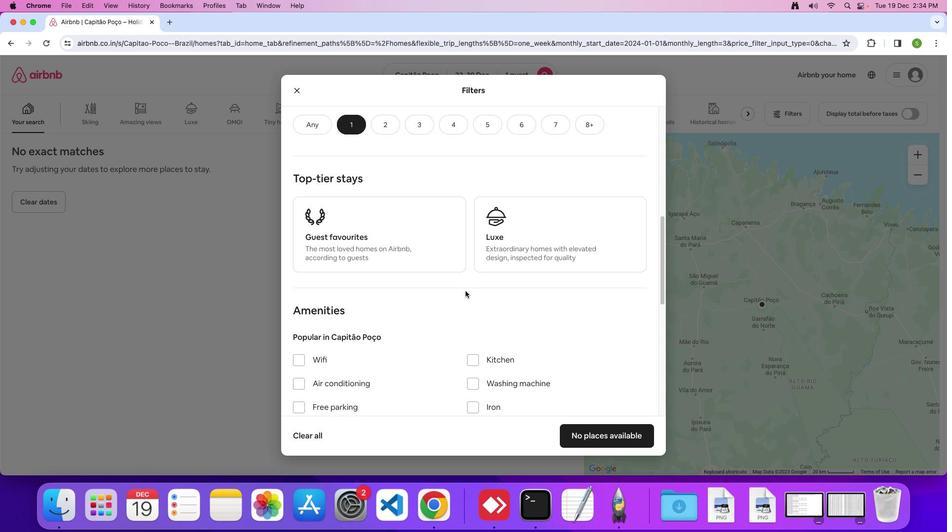 
Action: Mouse scrolled (465, 291) with delta (0, 0)
Screenshot: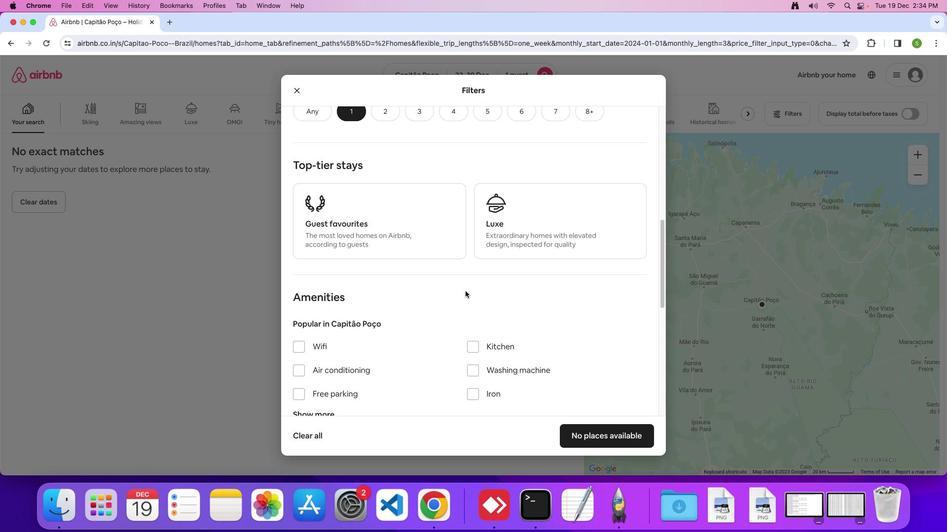 
Action: Mouse scrolled (465, 291) with delta (0, 0)
Screenshot: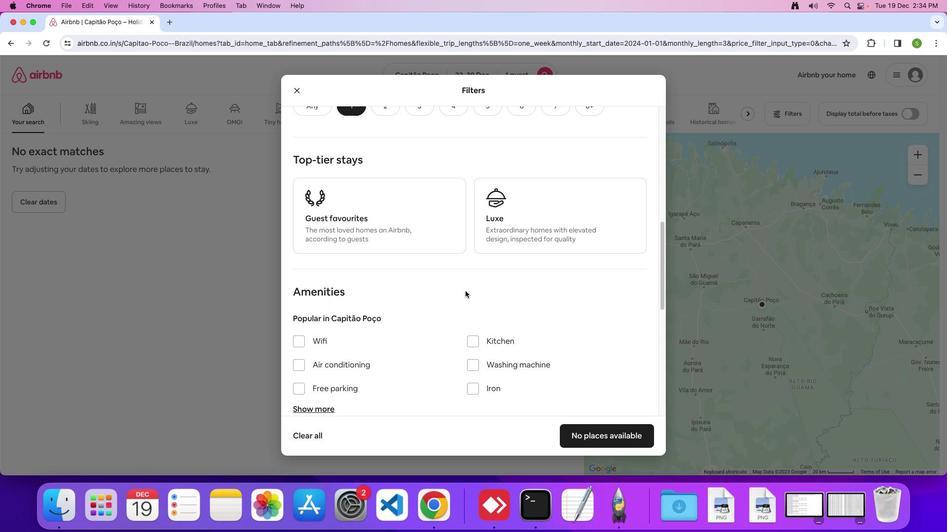 
Action: Mouse scrolled (465, 291) with delta (0, 0)
Screenshot: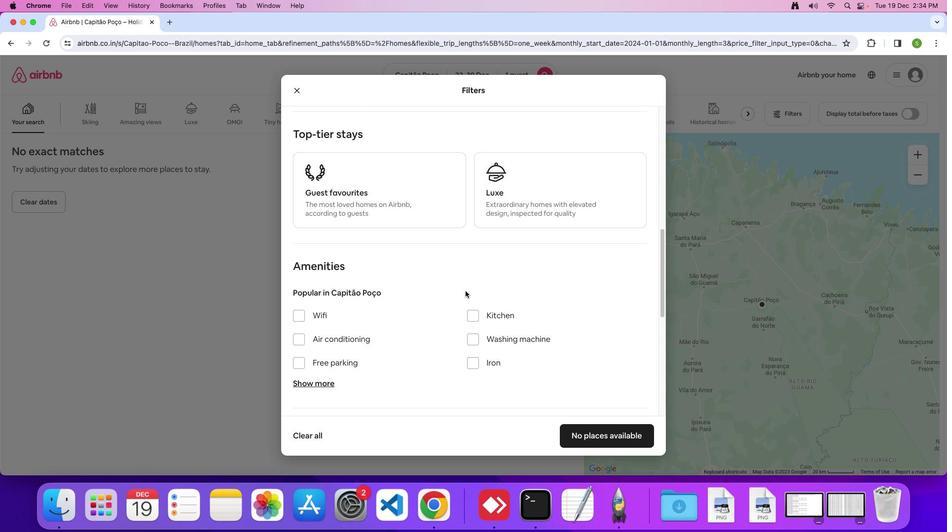 
Action: Mouse scrolled (465, 291) with delta (0, 0)
Screenshot: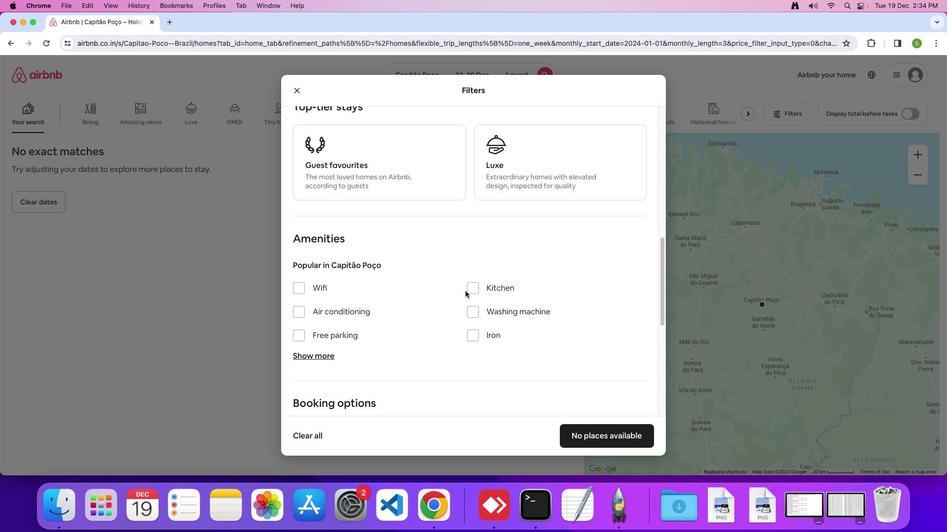 
Action: Mouse scrolled (465, 291) with delta (0, 0)
Screenshot: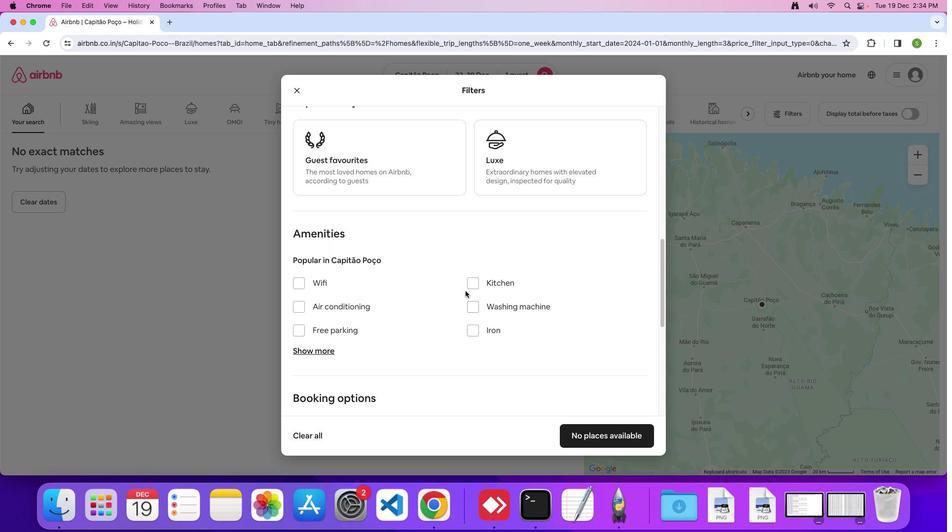 
Action: Mouse scrolled (465, 291) with delta (0, 0)
Screenshot: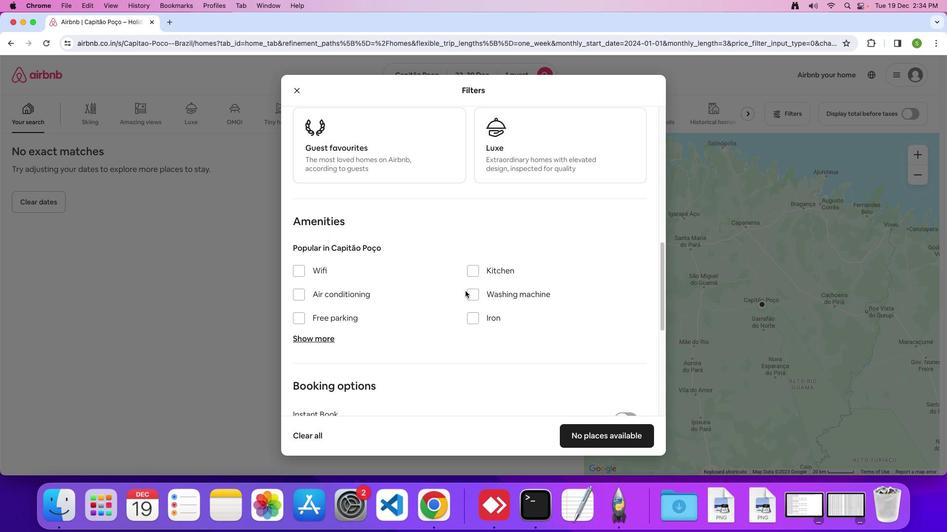 
Action: Mouse scrolled (465, 291) with delta (0, 0)
Screenshot: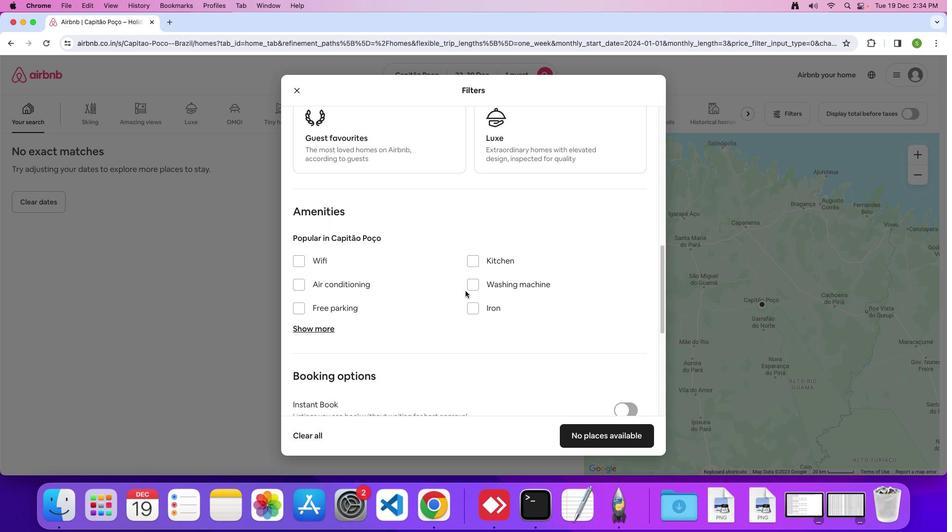 
Action: Mouse scrolled (465, 291) with delta (0, 0)
Screenshot: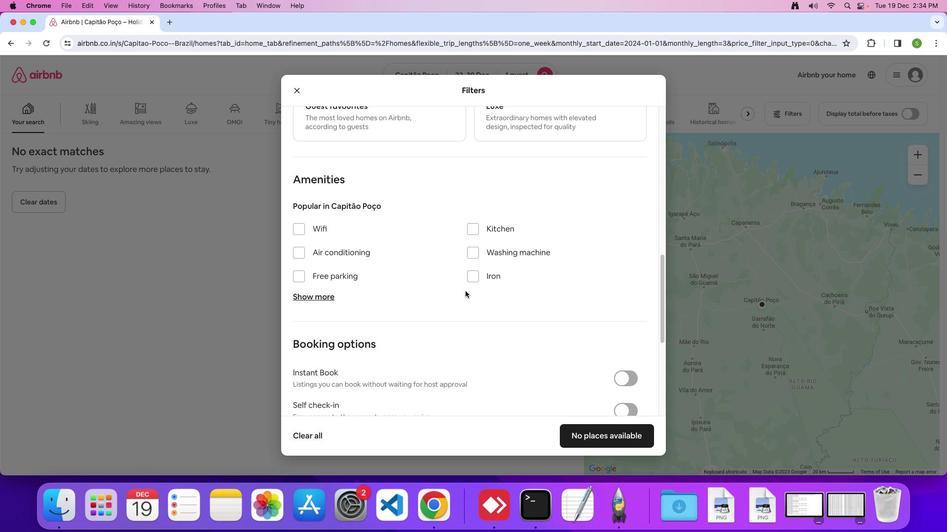 
Action: Mouse moved to (465, 291)
Screenshot: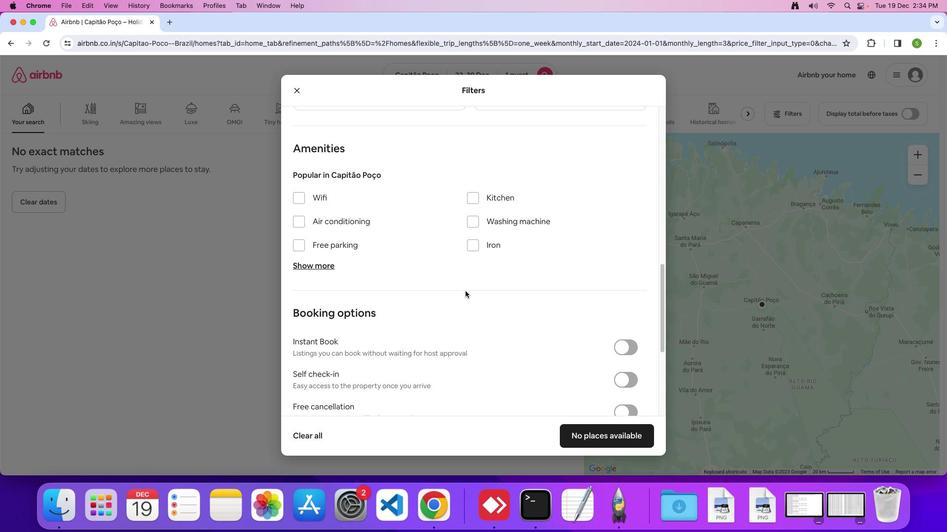 
Action: Mouse scrolled (465, 291) with delta (0, 0)
Screenshot: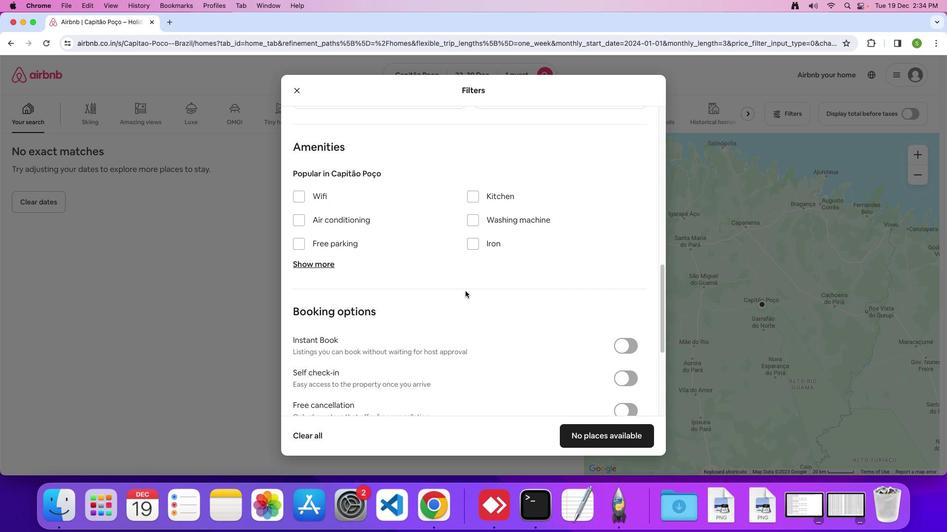 
Action: Mouse scrolled (465, 291) with delta (0, 0)
Screenshot: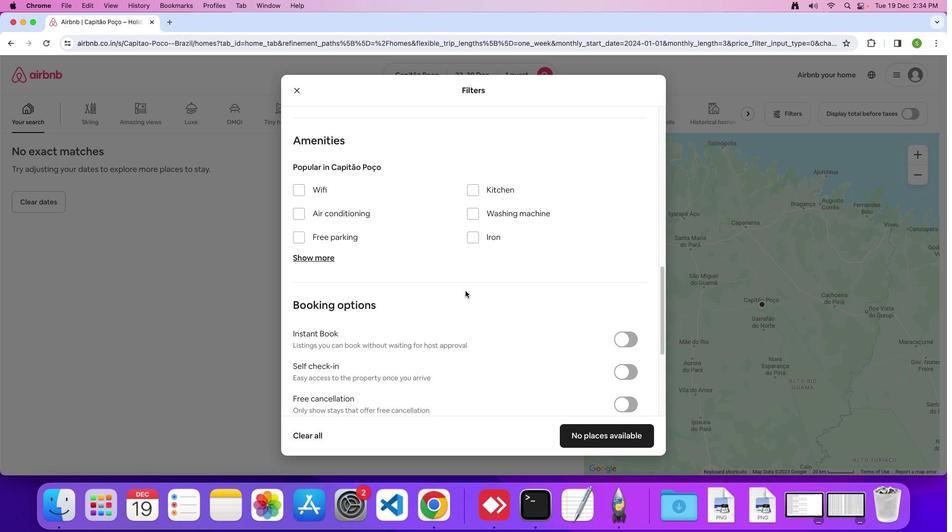 
Action: Mouse moved to (465, 291)
Screenshot: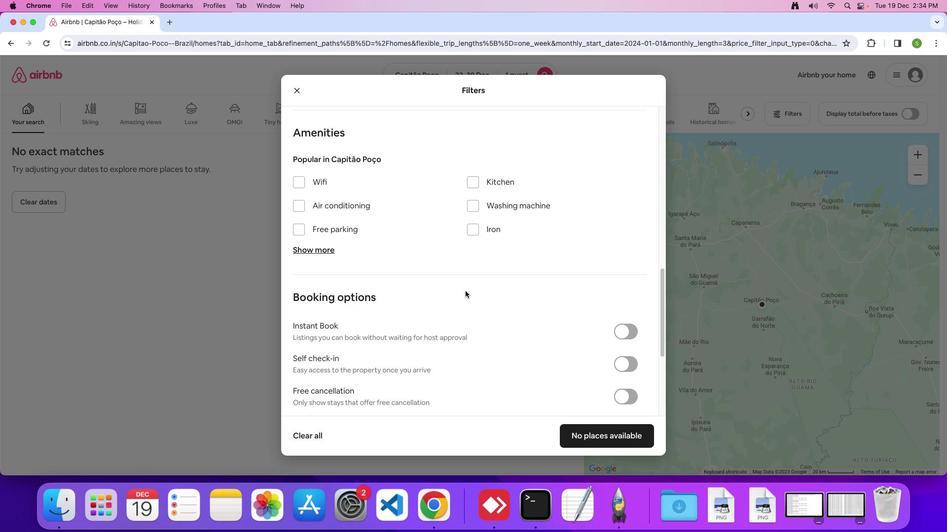 
Action: Mouse scrolled (465, 291) with delta (0, 0)
Screenshot: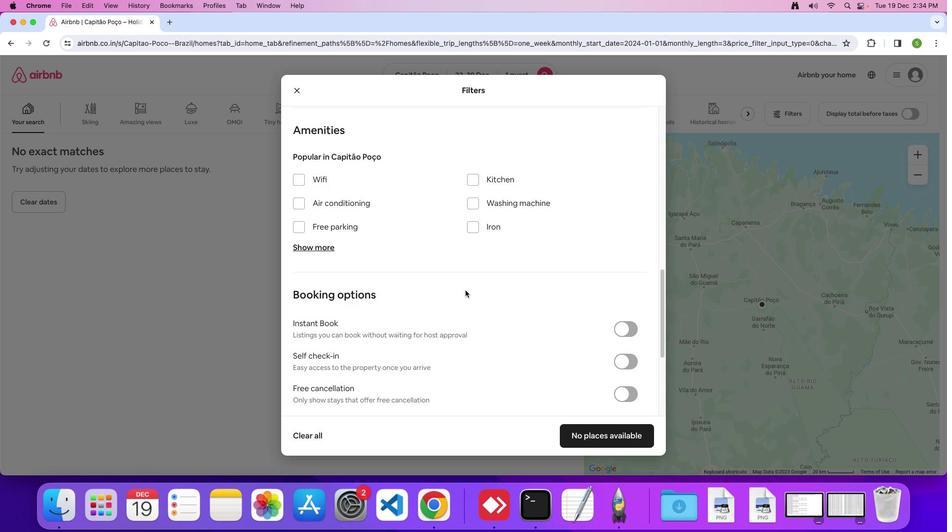 
Action: Mouse moved to (465, 291)
Screenshot: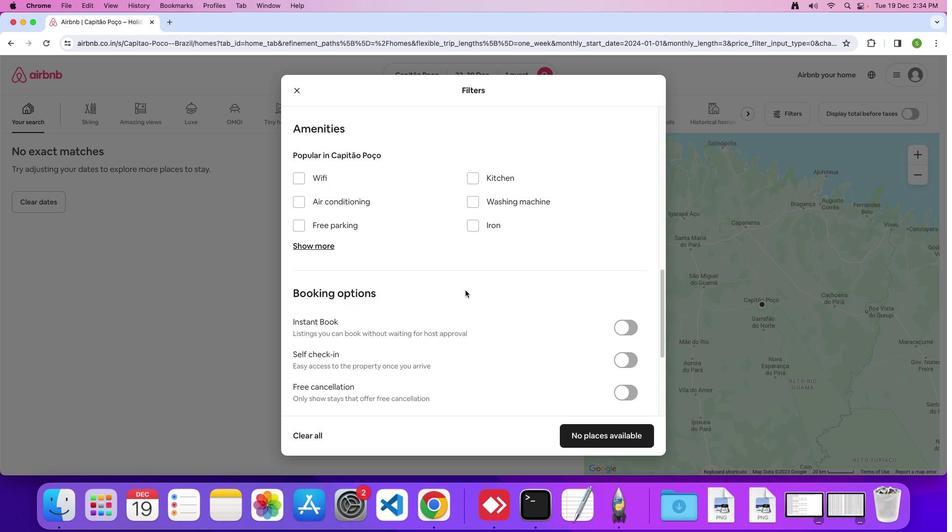 
Action: Mouse scrolled (465, 291) with delta (0, 0)
Screenshot: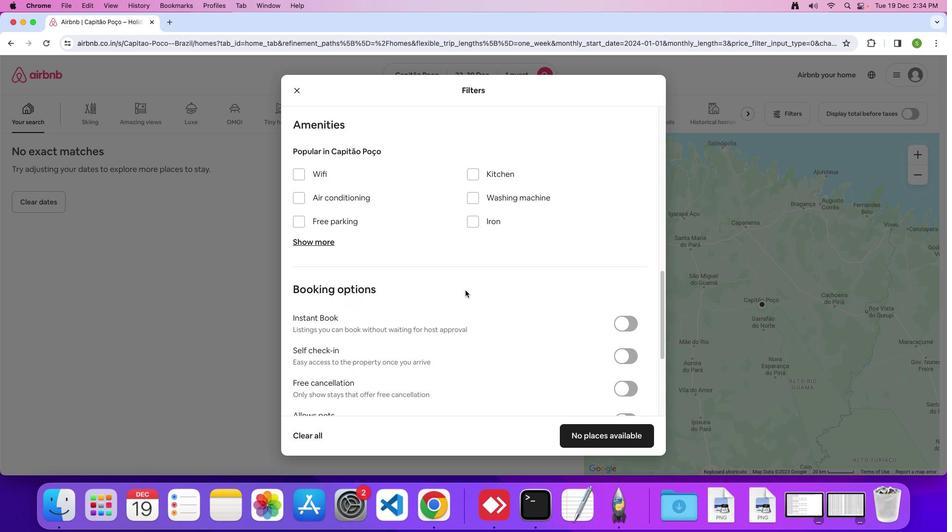 
Action: Mouse scrolled (465, 291) with delta (0, 0)
Screenshot: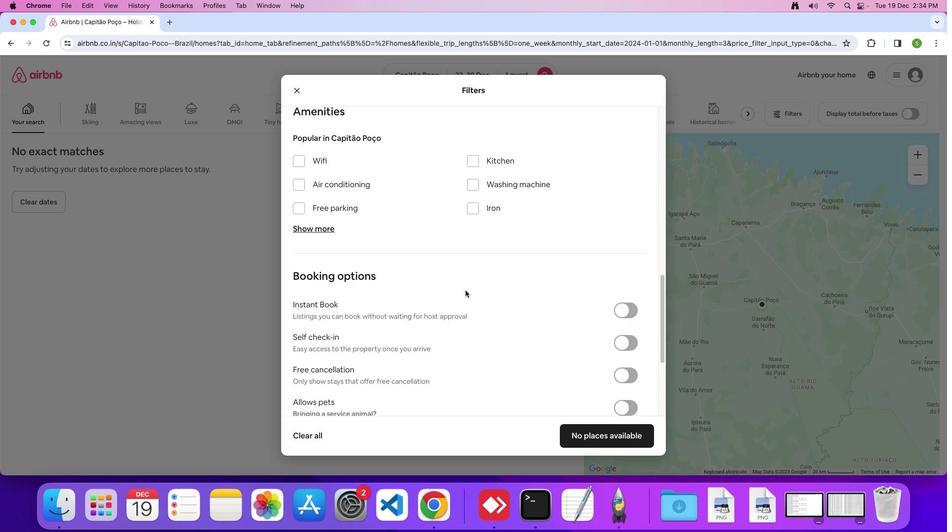 
Action: Mouse scrolled (465, 291) with delta (0, 0)
Screenshot: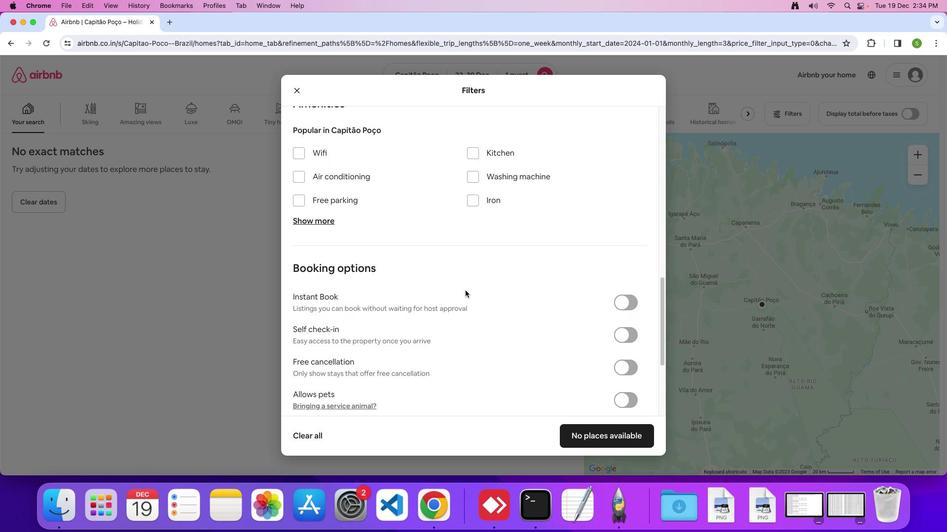 
Action: Mouse scrolled (465, 291) with delta (0, 0)
Screenshot: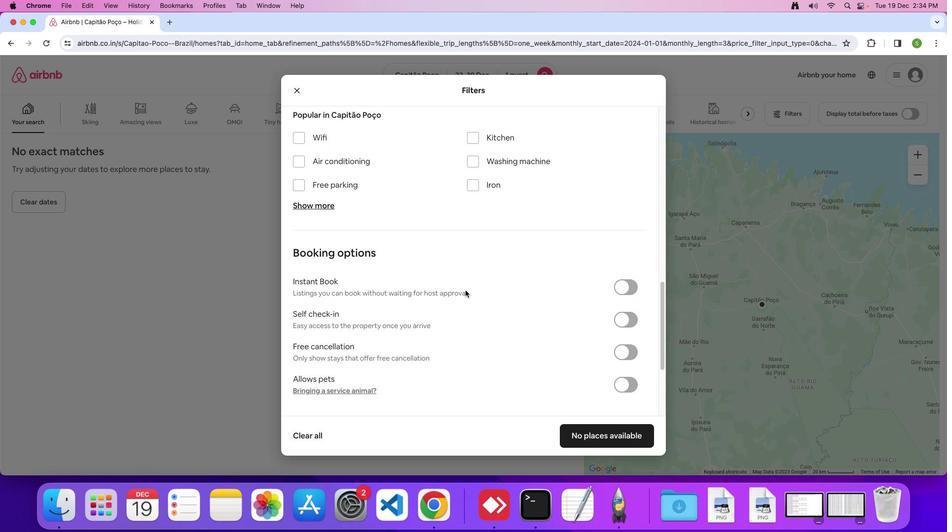 
Action: Mouse scrolled (465, 291) with delta (0, 0)
Screenshot: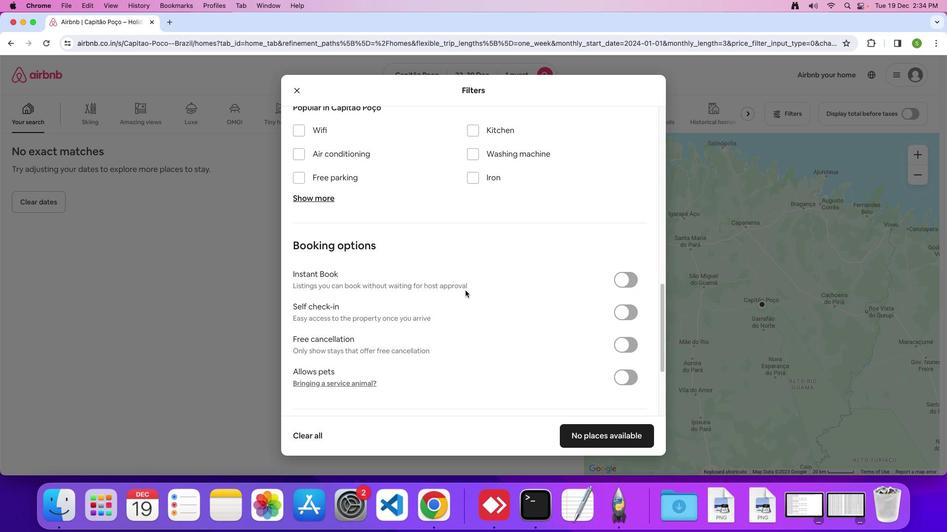 
Action: Mouse scrolled (465, 291) with delta (0, -1)
Screenshot: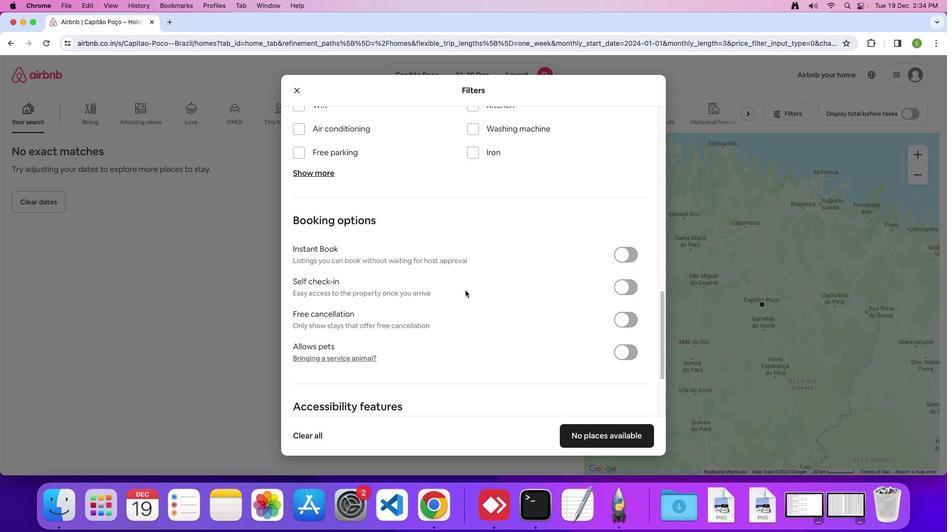 
Action: Mouse scrolled (465, 291) with delta (0, 0)
Screenshot: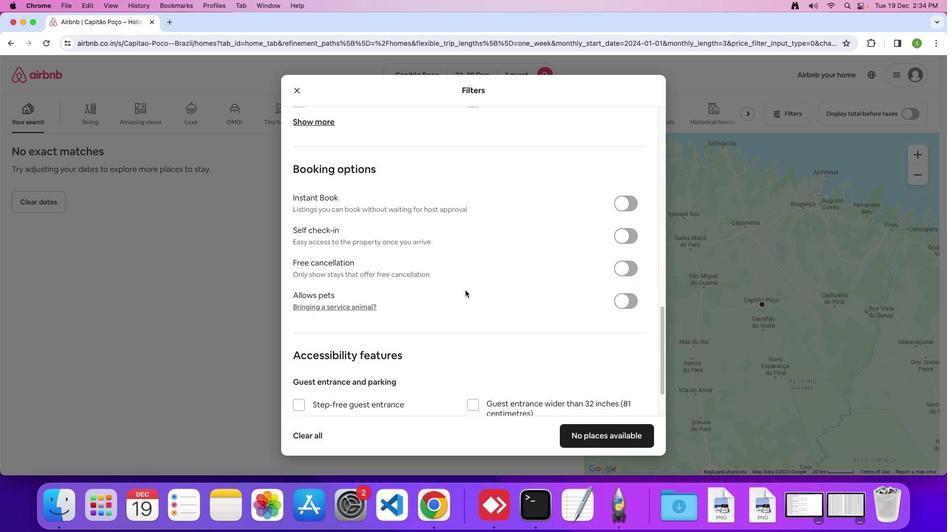
Action: Mouse scrolled (465, 291) with delta (0, 0)
Screenshot: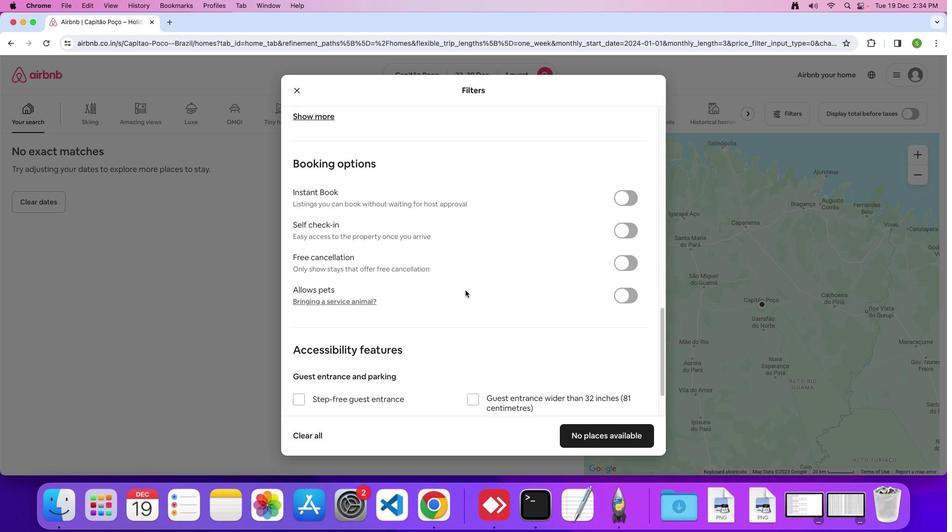 
Action: Mouse scrolled (465, 291) with delta (0, 0)
Screenshot: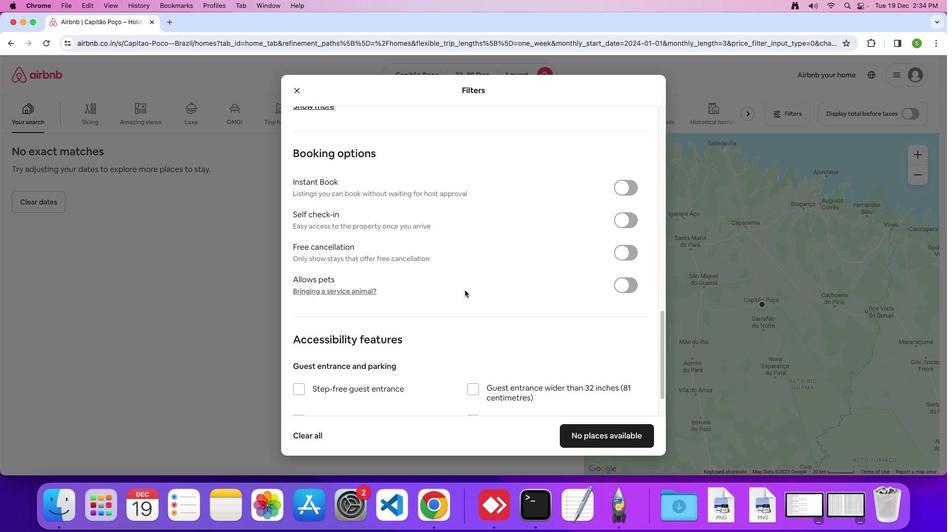 
Action: Mouse moved to (465, 291)
Screenshot: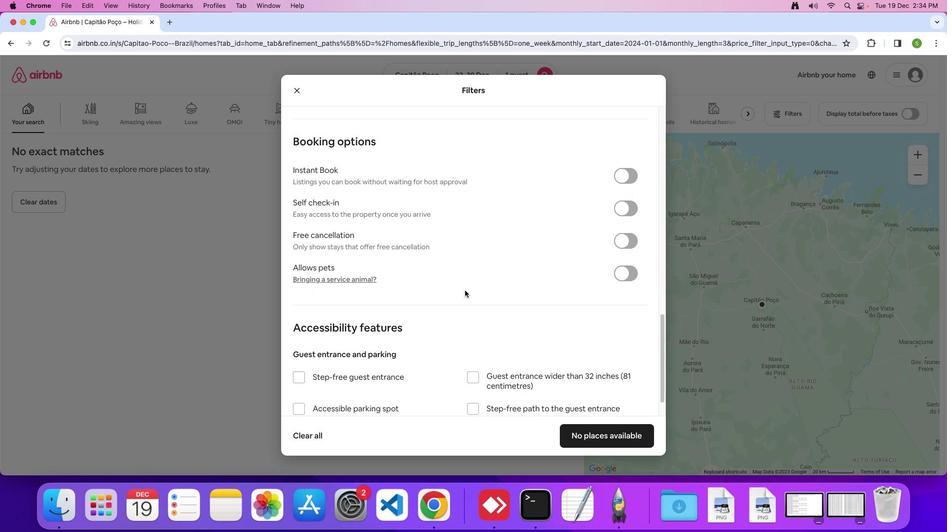 
Action: Mouse scrolled (465, 291) with delta (0, 0)
Screenshot: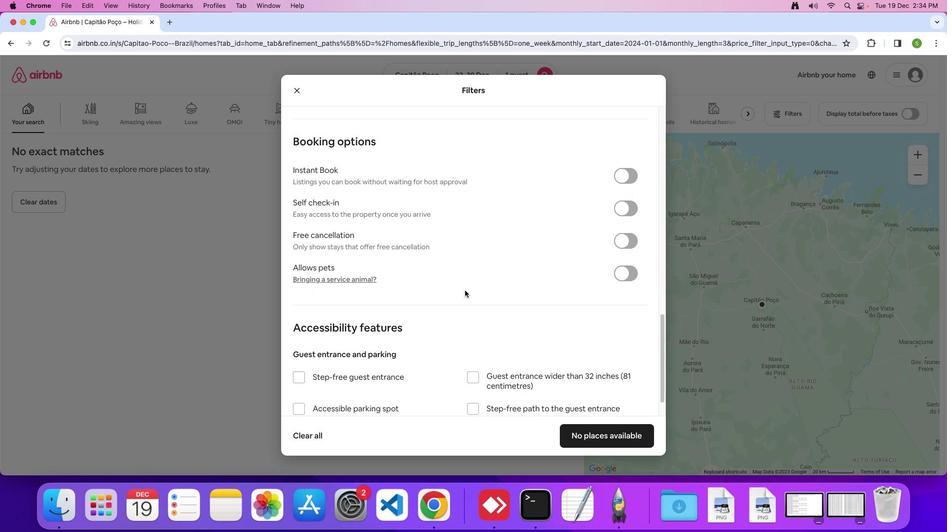 
Action: Mouse moved to (465, 290)
Screenshot: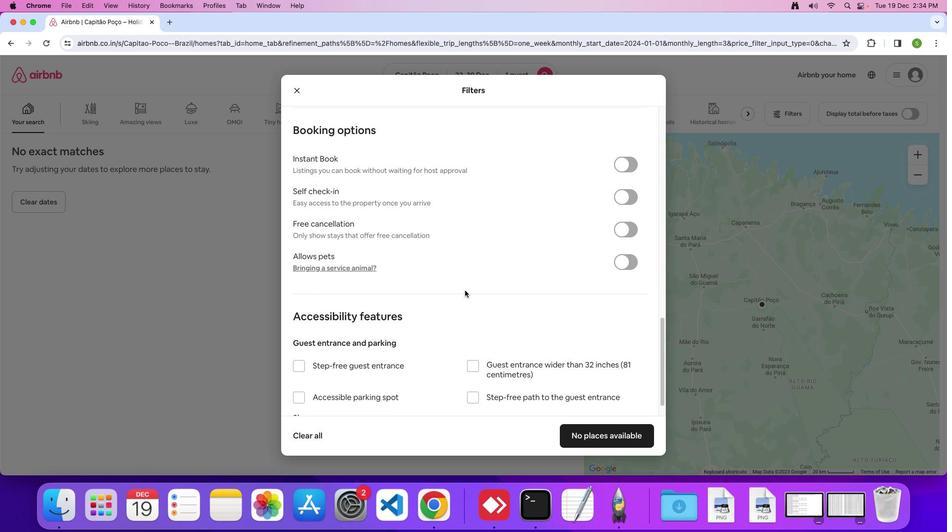 
Action: Mouse scrolled (465, 290) with delta (0, -1)
Screenshot: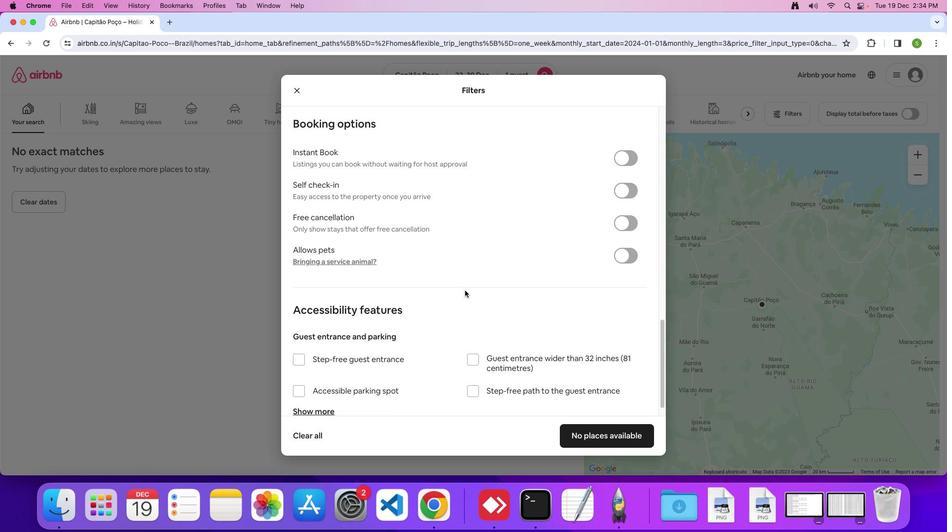 
Action: Mouse moved to (464, 290)
Screenshot: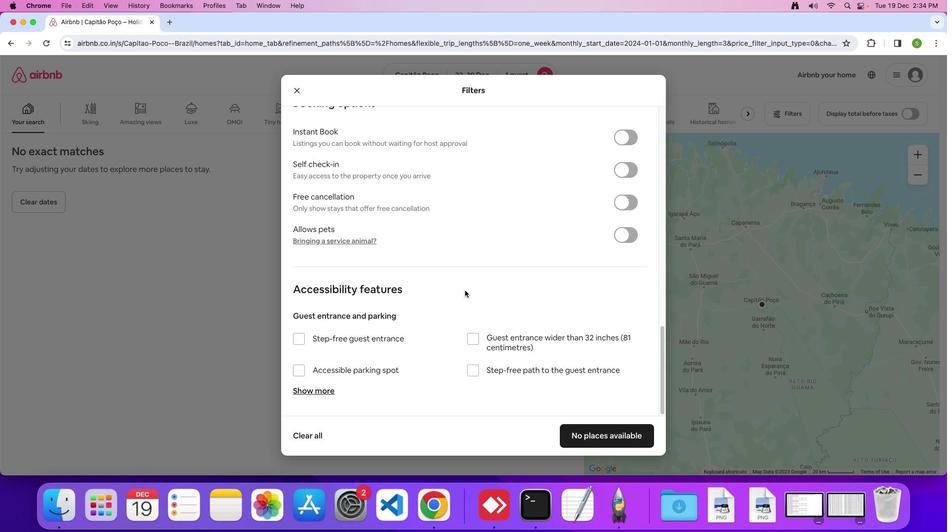 
Action: Mouse scrolled (464, 290) with delta (0, 0)
Screenshot: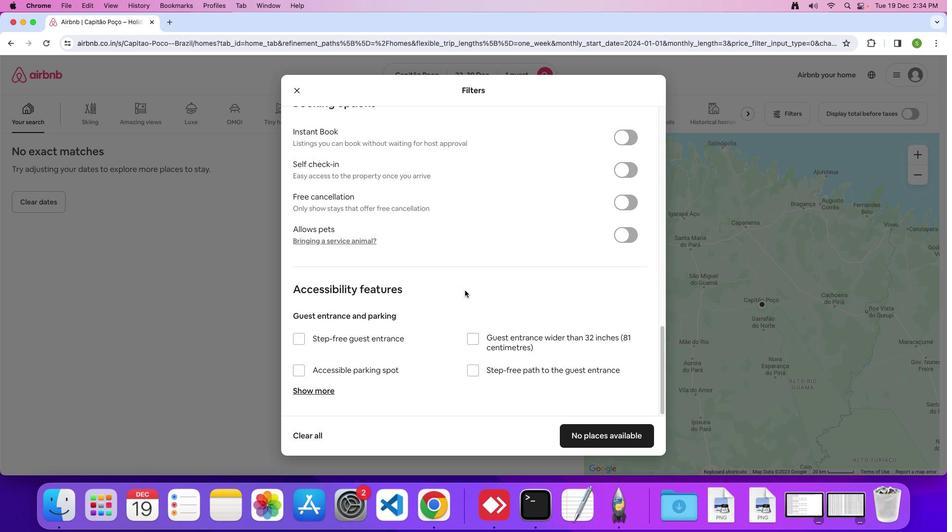 
Action: Mouse scrolled (464, 290) with delta (0, 0)
Screenshot: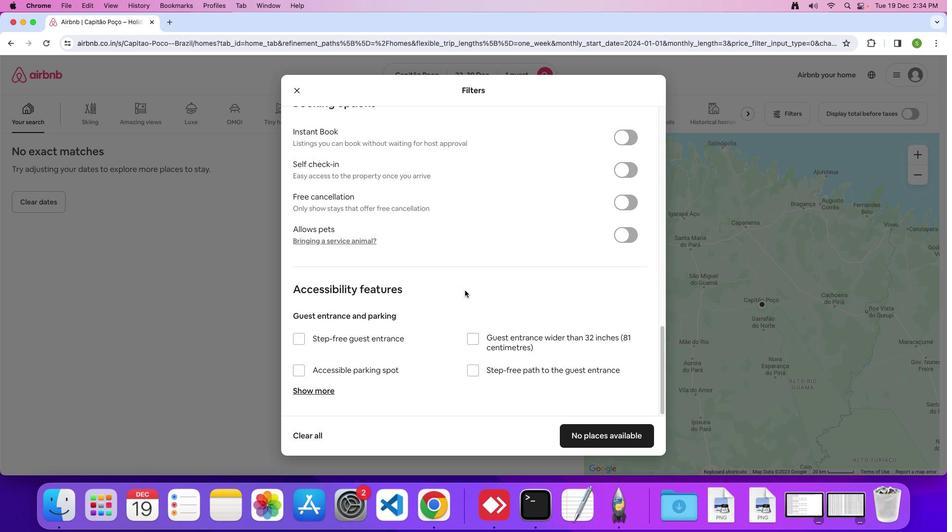 
Action: Mouse moved to (606, 438)
Screenshot: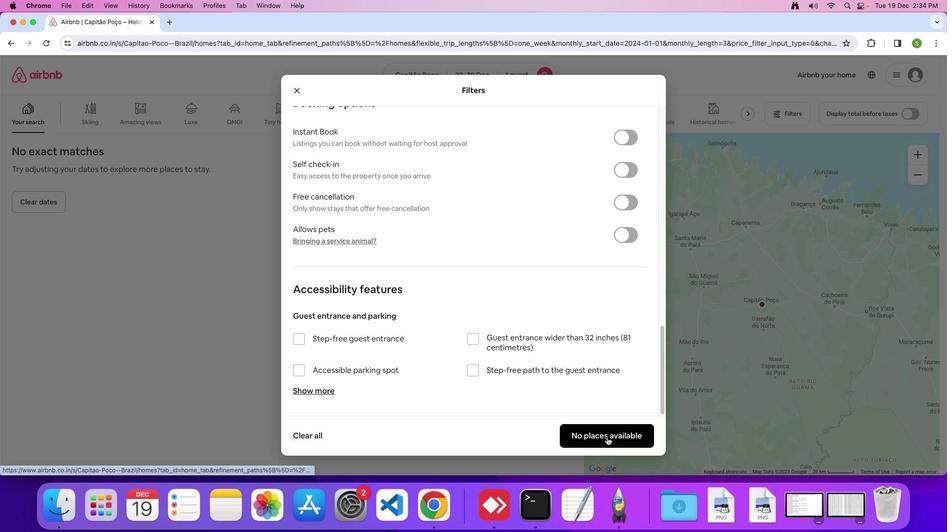 
Action: Mouse pressed left at (606, 438)
Screenshot: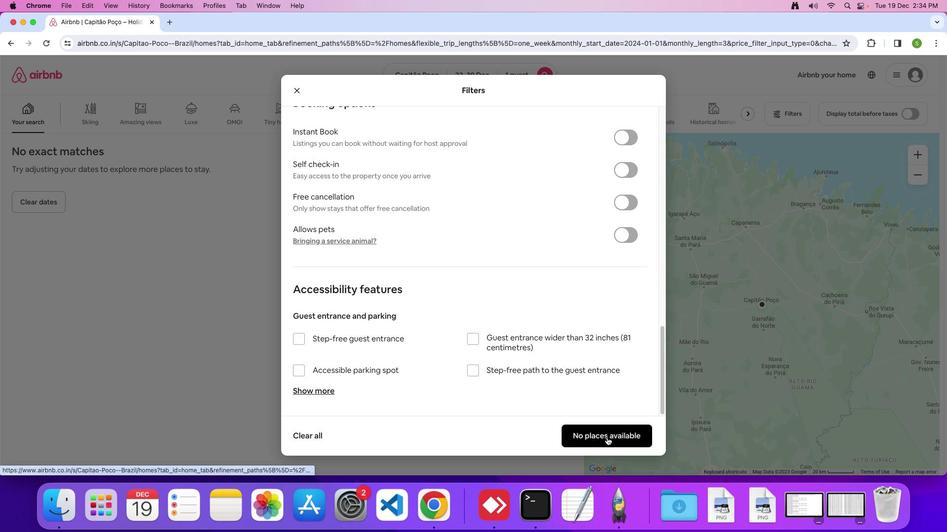 
Action: Mouse moved to (393, 276)
Screenshot: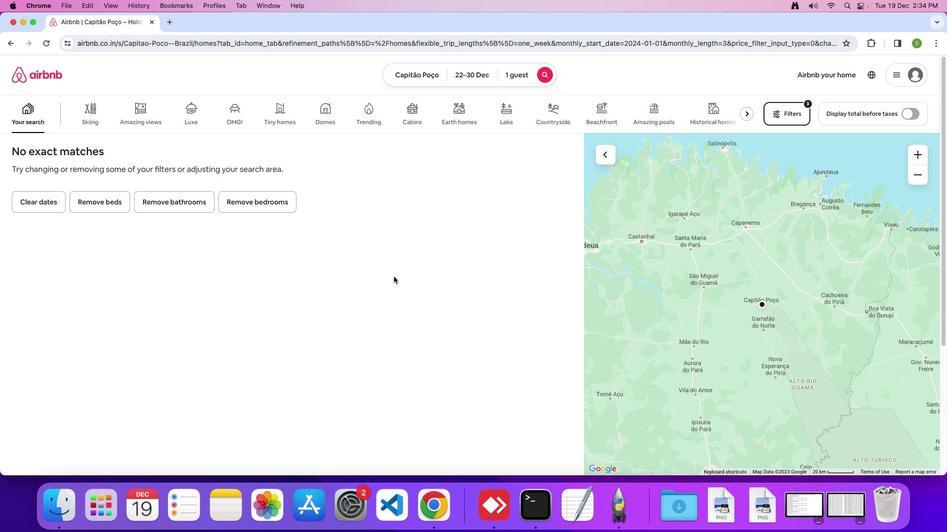 
